Task: In the Contact  MartinezElla@coach.com, Create email and send with subject: 'Elevate Your Success: Introducing a Transformative Opportunity', and with mail content 'Good Day!_x000D_
We're excited to introduce you to an innovative solution that will revolutionize your industry. Get ready to redefine success and reach new heights!_x000D_
Best Regard', attach the document: Business_plan.docx and insert image: visitingcard.jpg. Below Best Regards, write Pinterest and insert the URL: 'in.pinterest.com'. Mark checkbox to create task to follow up : In 1 month. Logged in from softage.10@softage.net
Action: Mouse moved to (67, 56)
Screenshot: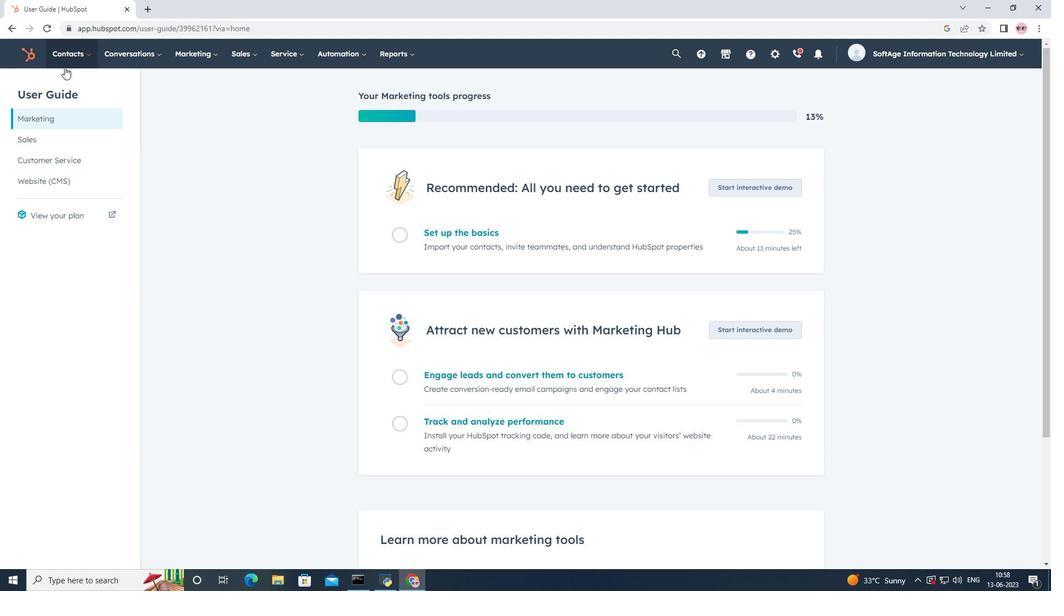 
Action: Mouse pressed left at (67, 56)
Screenshot: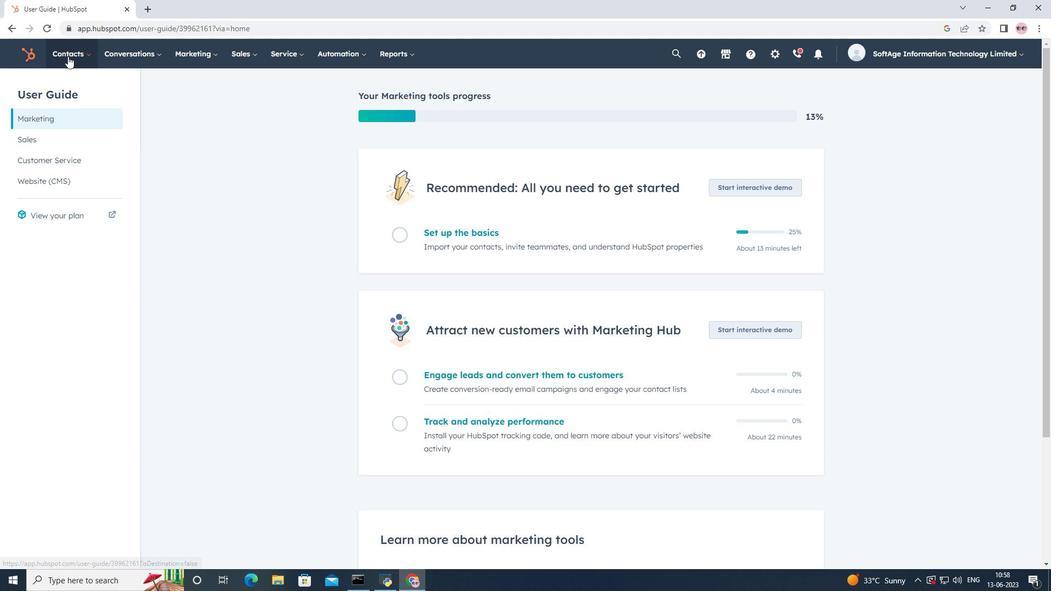 
Action: Mouse moved to (81, 90)
Screenshot: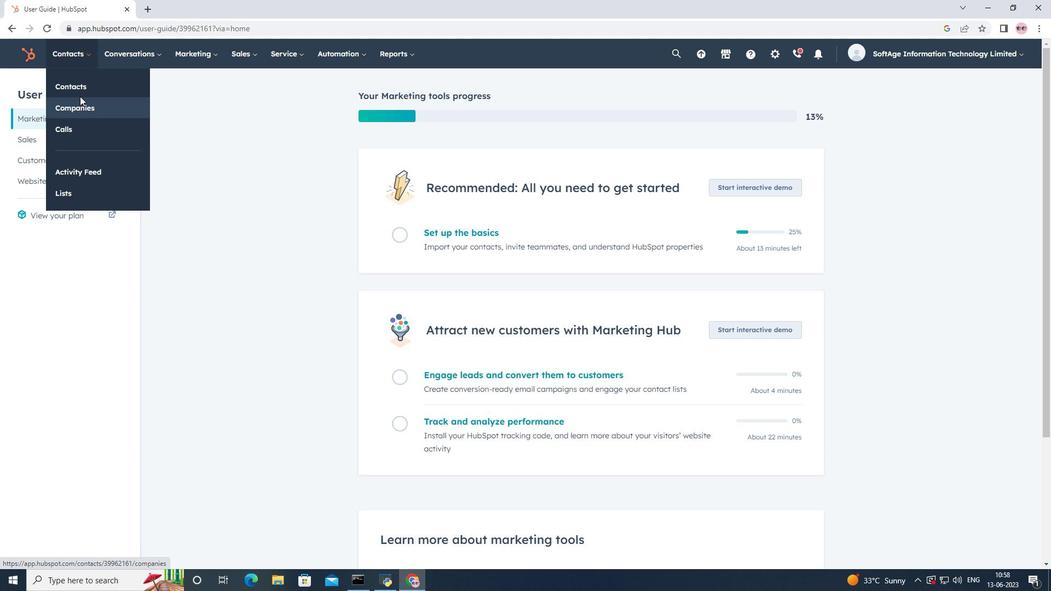 
Action: Mouse pressed left at (81, 90)
Screenshot: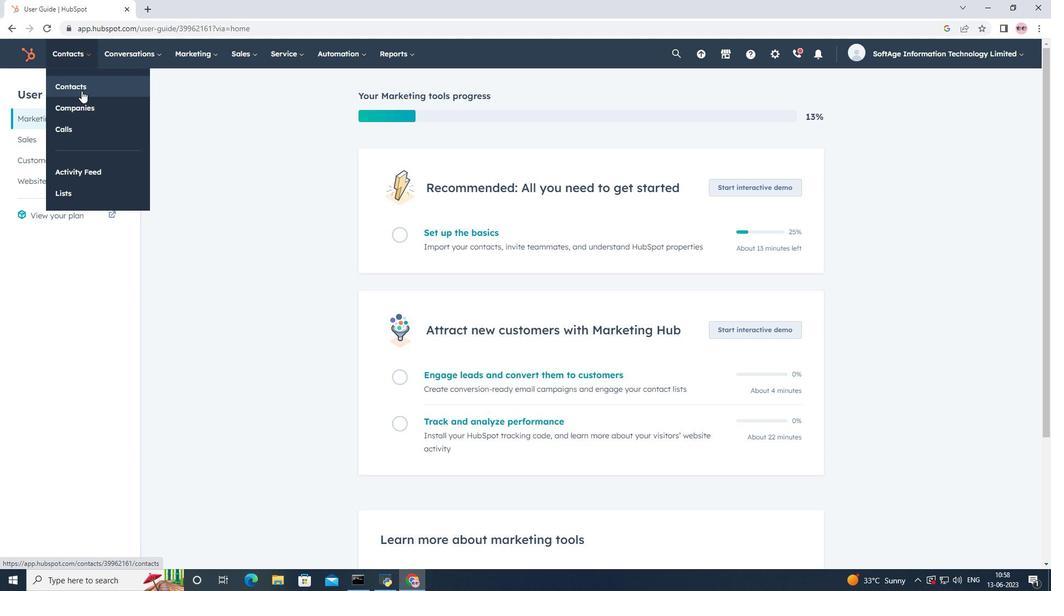 
Action: Mouse moved to (99, 182)
Screenshot: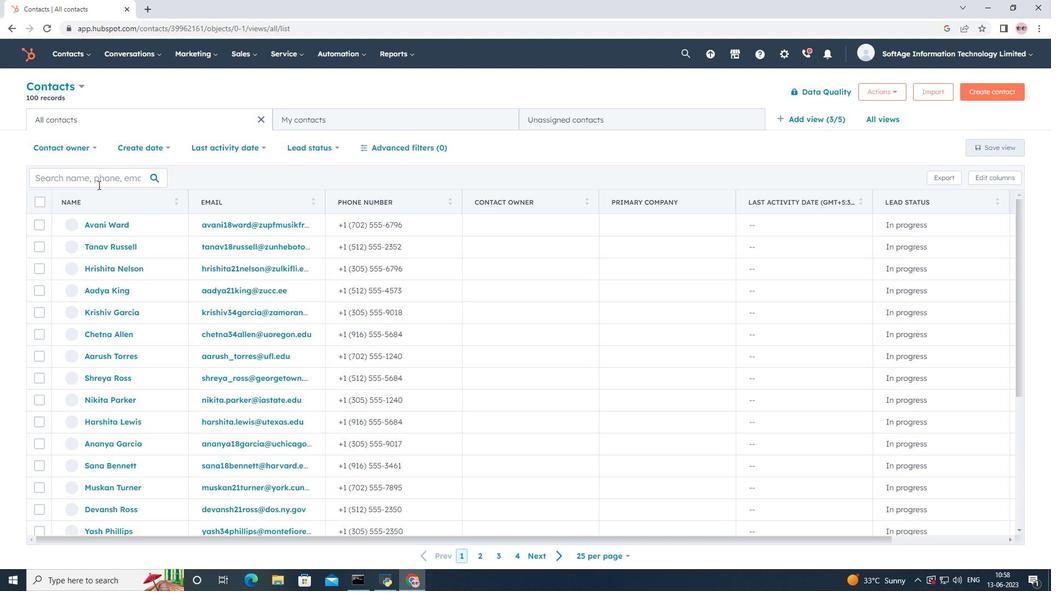 
Action: Mouse pressed left at (99, 182)
Screenshot: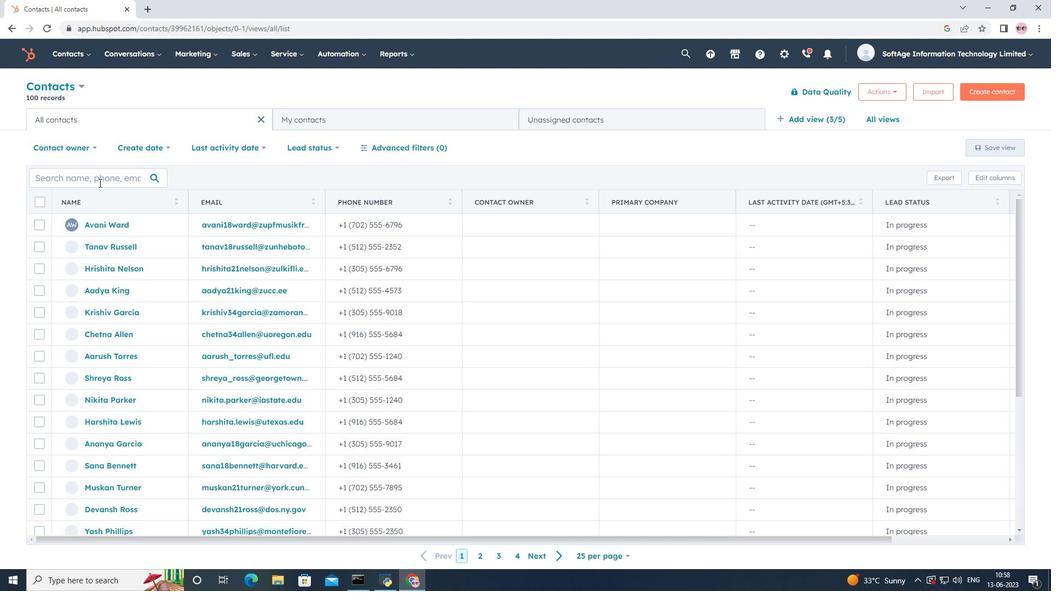 
Action: Key pressed <Key.shift>Martinez<Key.shift>Ella<Key.shift>@coach.com
Screenshot: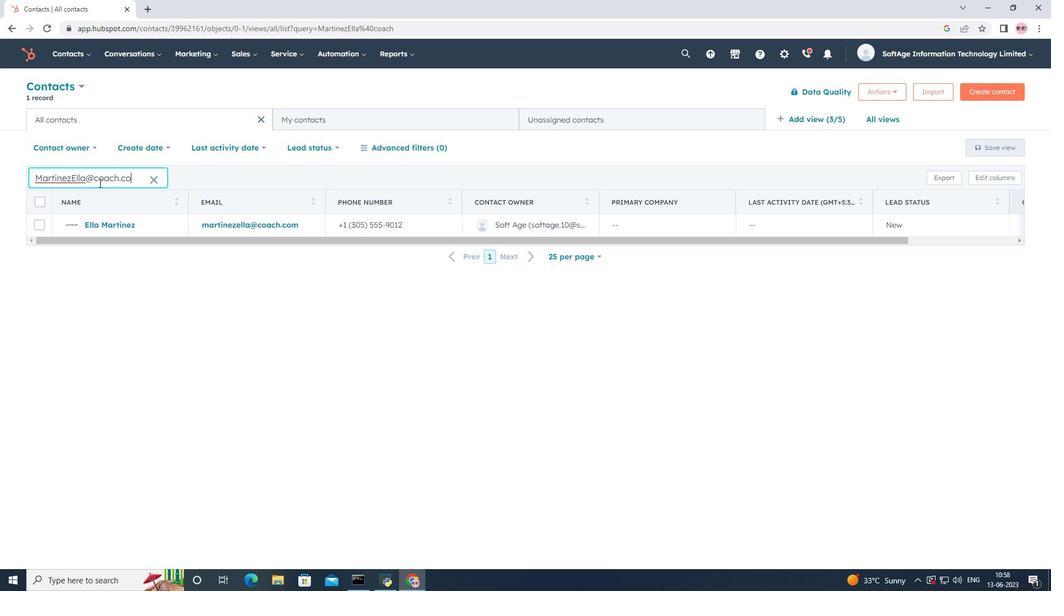 
Action: Mouse moved to (115, 223)
Screenshot: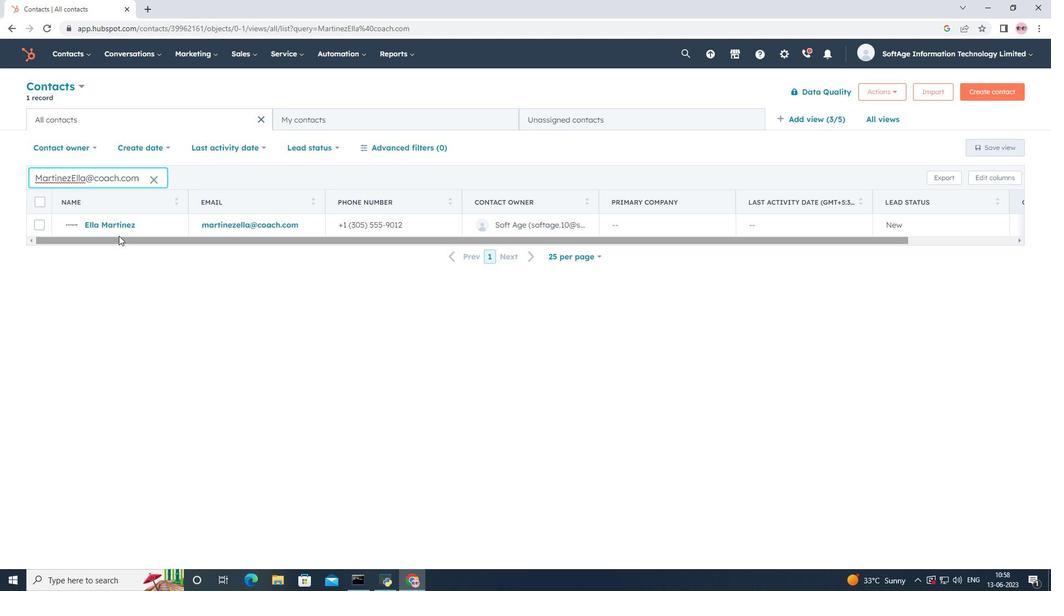 
Action: Mouse pressed left at (115, 223)
Screenshot: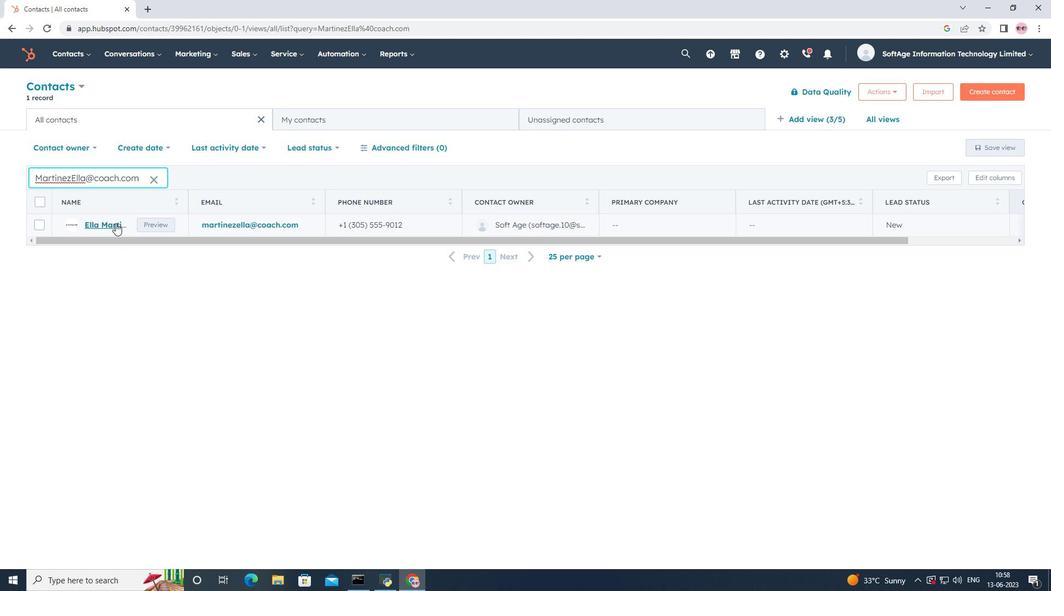 
Action: Mouse moved to (71, 173)
Screenshot: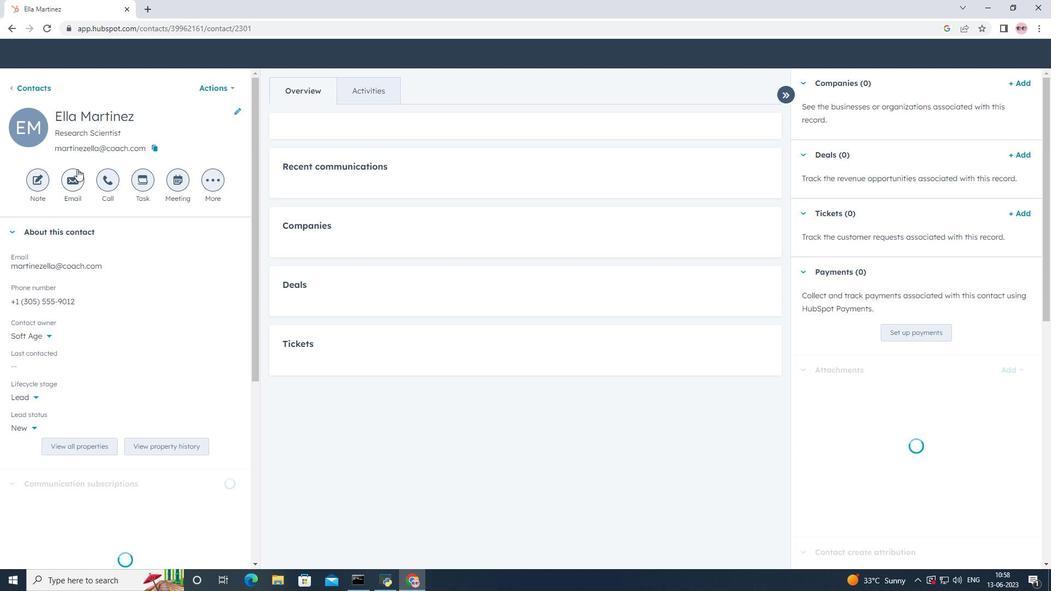 
Action: Mouse pressed left at (71, 173)
Screenshot: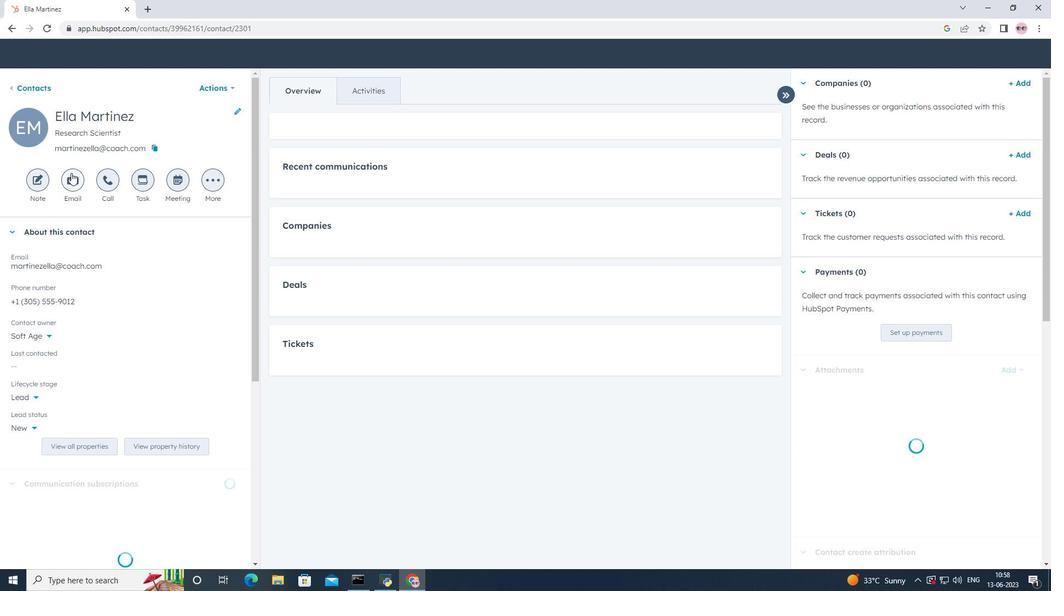 
Action: Mouse moved to (672, 371)
Screenshot: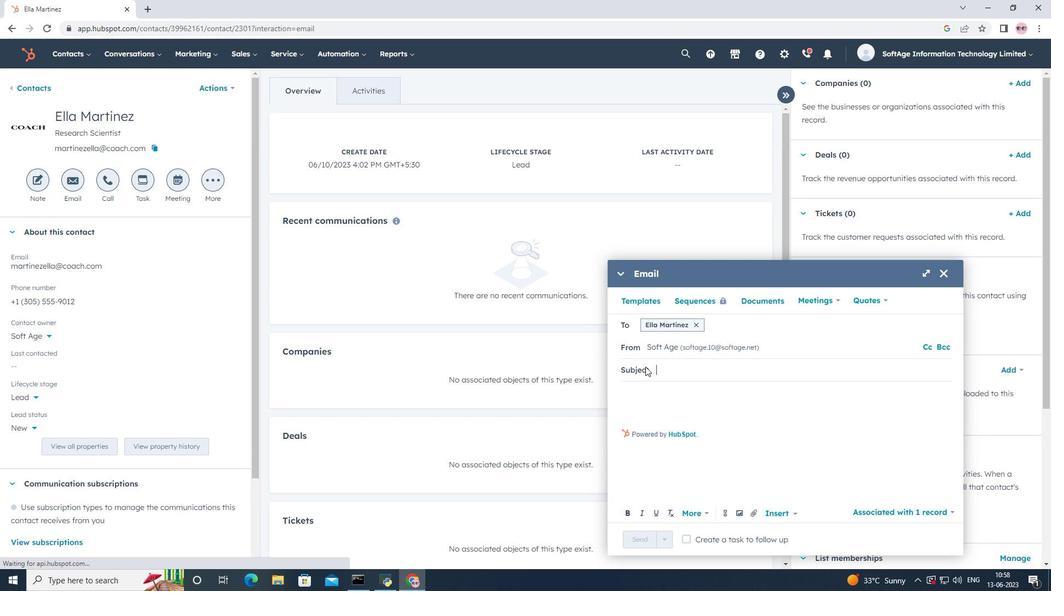 
Action: Mouse pressed left at (672, 371)
Screenshot: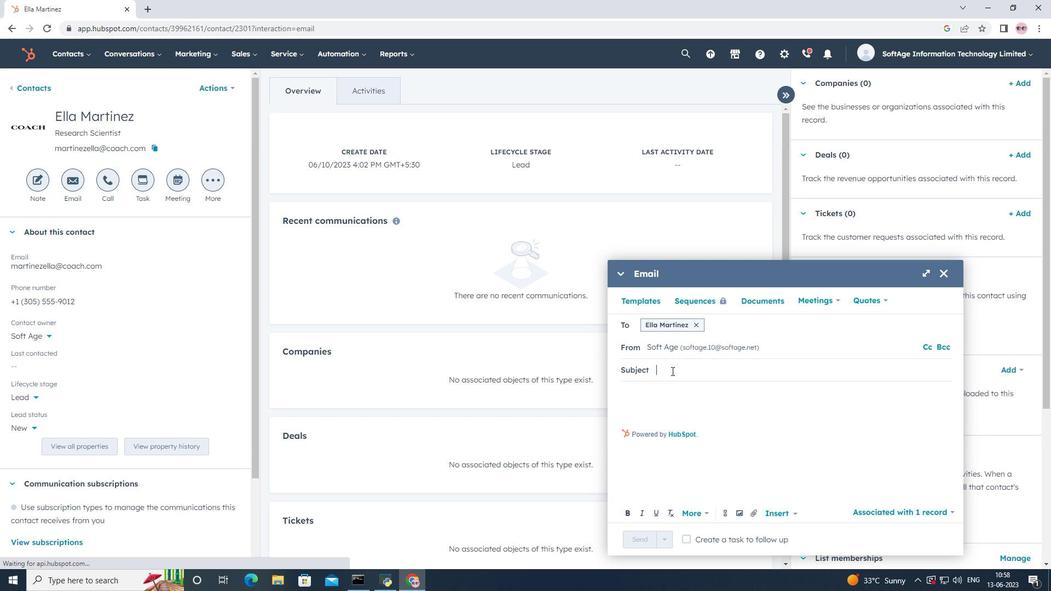 
Action: Key pressed <Key.shift><Key.shift><Key.shift><Key.shift><Key.shift><Key.shift><Key.shift><Key.shift><Key.shift><Key.shift><Key.shift><Key.shift>Elevate<Key.space><Key.shift>Your<Key.space><Key.shift>Success<Key.shift>:<Key.space><Key.shift><Key.shift><Key.shift><Key.shift><Key.shift><Key.shift><Key.shift><Key.shift>Introducing<Key.space>a<Key.space><Key.shift>Transformative<Key.space><Key.shift>Opportunity<Key.enter>
Screenshot: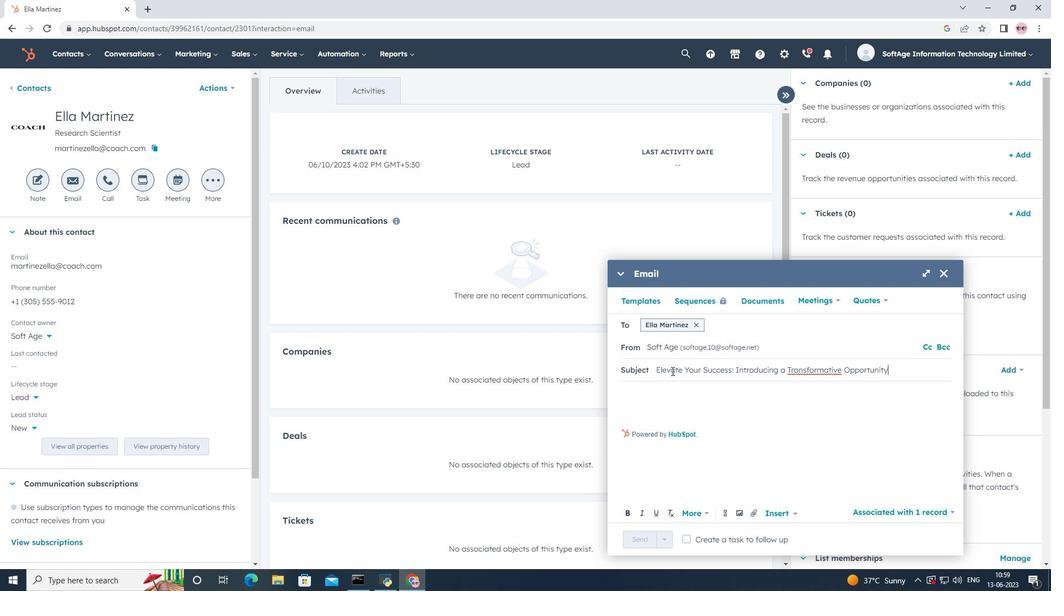 
Action: Mouse moved to (653, 389)
Screenshot: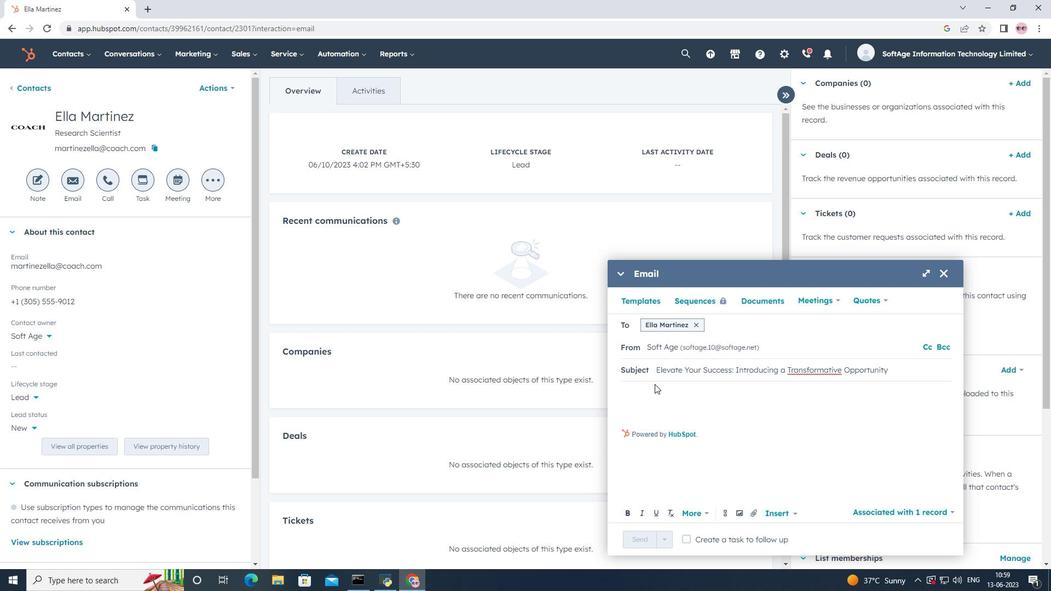 
Action: Mouse pressed left at (653, 389)
Screenshot: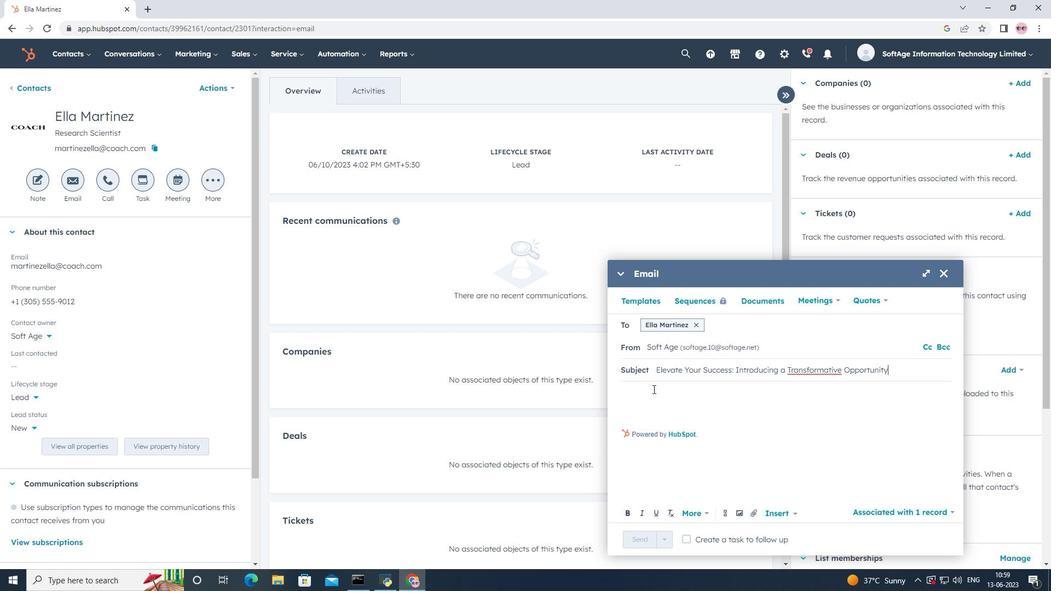 
Action: Key pressed <Key.shift><Key.shift><Key.shift><Key.shift><Key.shift><Key.shift><Key.shift>Good<Key.space><Key.shift><Key.shift><Key.shift><Key.shift><Key.shift><Key.shift><Key.shift>Day<Key.shift><Key.shift><Key.shift><Key.shift><Key.shift><Key.shift><Key.shift><Key.shift><Key.shift><Key.shift><Key.shift><Key.shift><Key.shift><Key.shift><Key.shift><Key.shift>!<Key.enter><Key.shift><Key.shift>We're<Key.space>excited<Key.space>to<Key.space>introduce<Key.space>you<Key.space>to<Key.space>an<Key.space>innovative<Key.space>solution<Key.space>that<Key.space>will<Key.space>revolutionize<Key.space>your<Key.space>industry.<Key.space><Key.shift>Get<Key.space>ready<Key.space>to<Key.space>redefine<Key.space>success<Key.space>and<Key.space>reach<Key.space>new<Key.space>heights<Key.shift>!
Screenshot: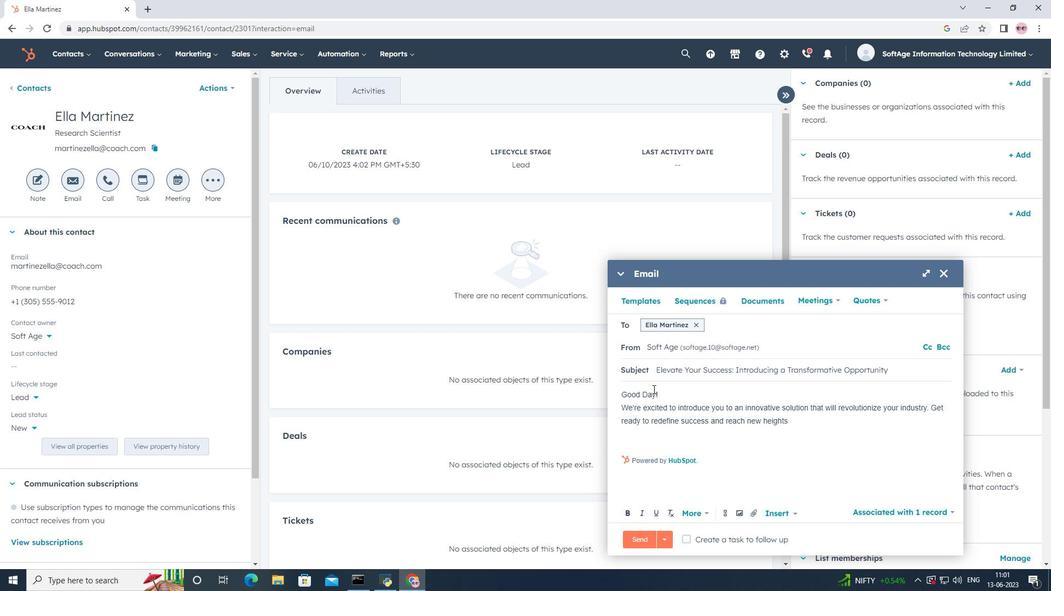 
Action: Mouse scrolled (653, 388) with delta (0, 0)
Screenshot: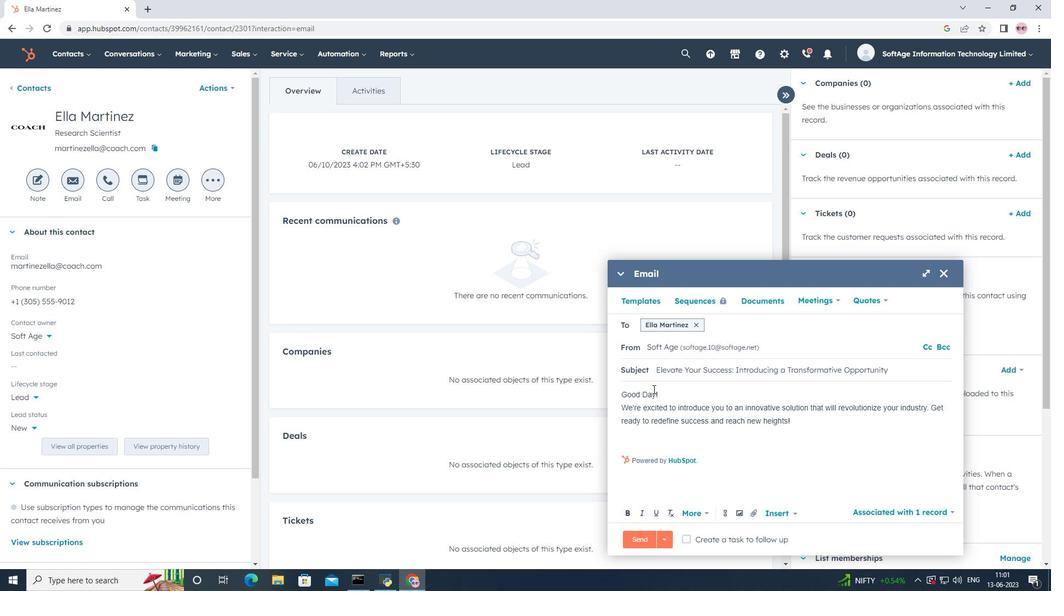 
Action: Mouse scrolled (653, 388) with delta (0, 0)
Screenshot: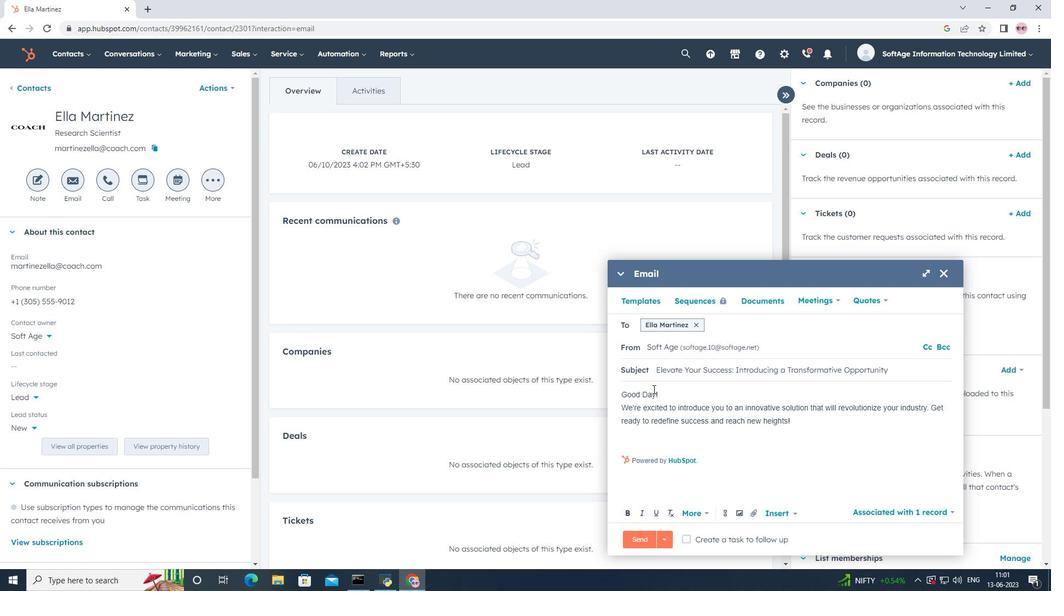
Action: Mouse scrolled (653, 388) with delta (0, 0)
Screenshot: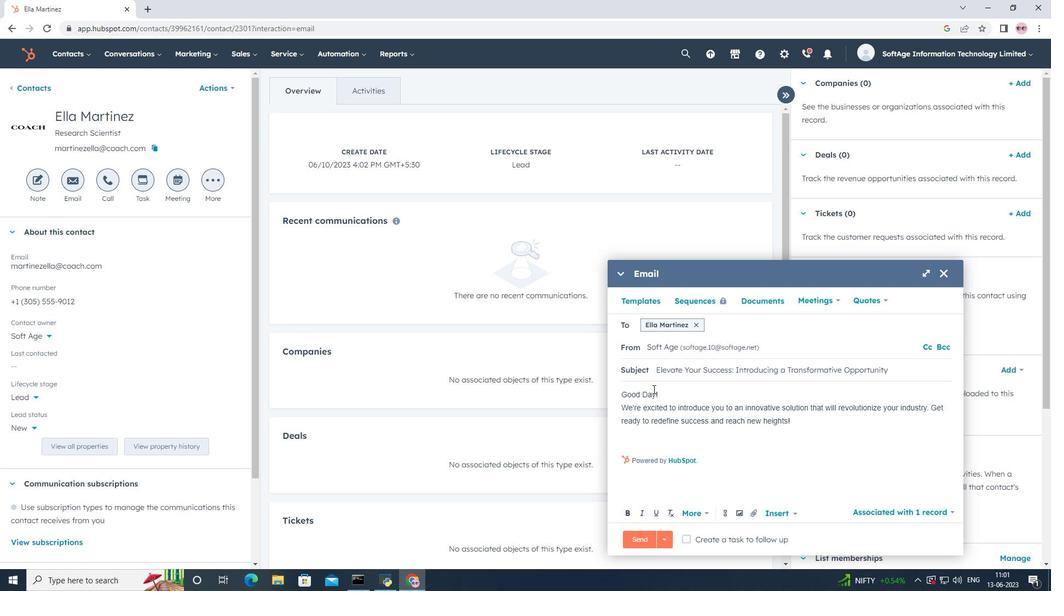 
Action: Mouse moved to (662, 412)
Screenshot: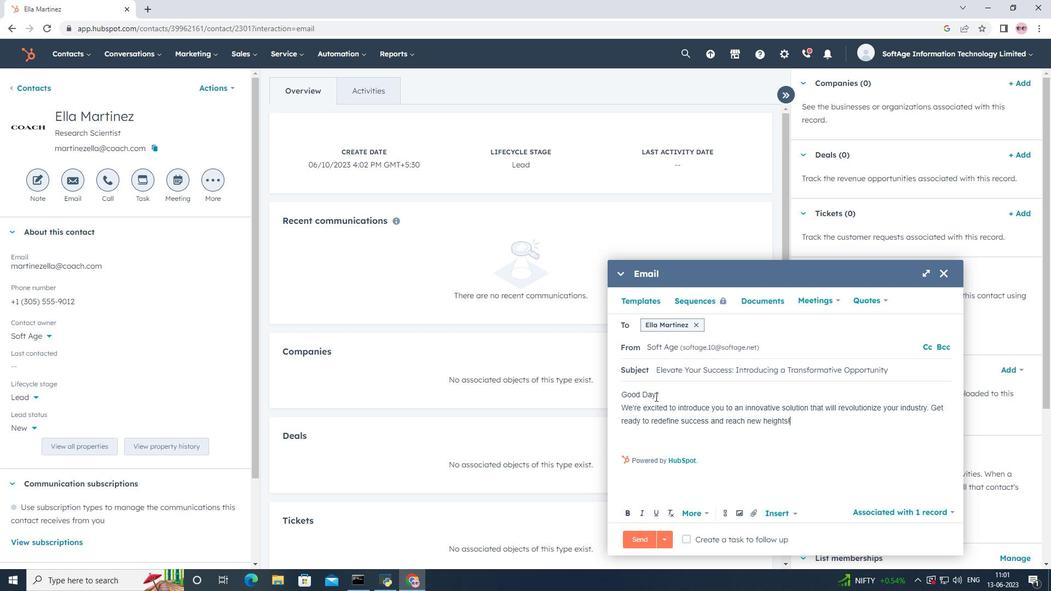 
Action: Key pressed <Key.enter><Key.shift><Key.shift><Key.shift><Key.shift><Key.shift><Key.shift><Key.shift><Key.shift><Key.shift><Key.shift><Key.shift><Key.shift><Key.shift><Key.shift><Key.shift><Key.shift><Key.shift><Key.shift><Key.shift><Key.shift><Key.shift><Key.shift><Key.shift><Key.shift><Key.shift><Key.shift><Key.shift><Key.shift><Key.shift><Key.shift><Key.shift><Key.shift><Key.shift><Key.shift><Key.shift><Key.shift><Key.shift><Key.shift><Key.shift><Key.shift><Key.shift><Key.shift>Beat<Key.space><Key.shift><Key.shift><Key.shift><Key.shift><Key.shift><Key.shift><Key.shift><Key.shift><Key.shift><Key.shift><Key.shift><Key.shift><Key.shift><Key.shift><Key.shift><Key.shift>Regard
Screenshot: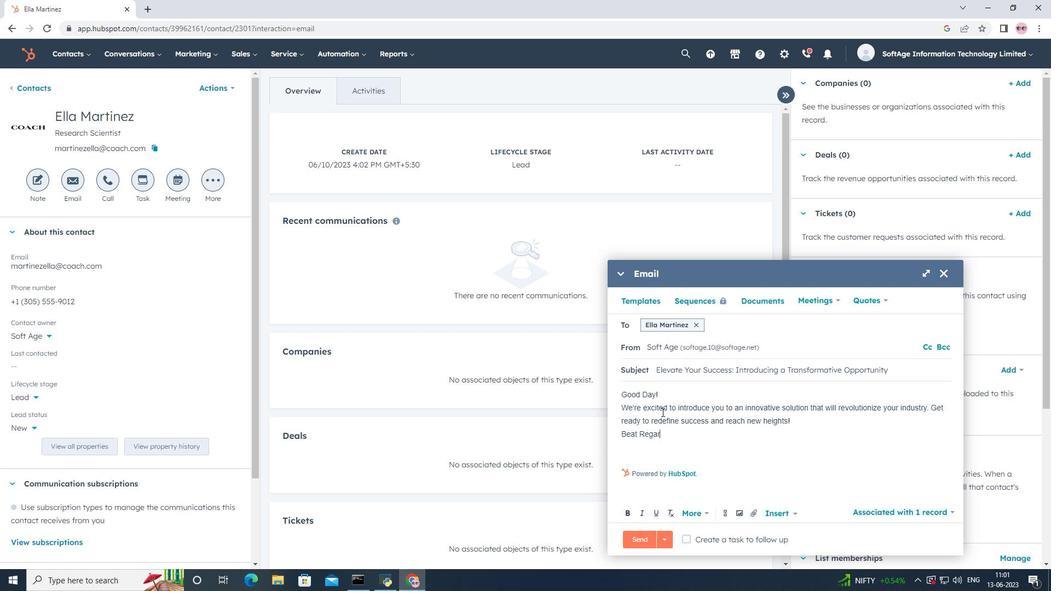 
Action: Mouse scrolled (662, 411) with delta (0, 0)
Screenshot: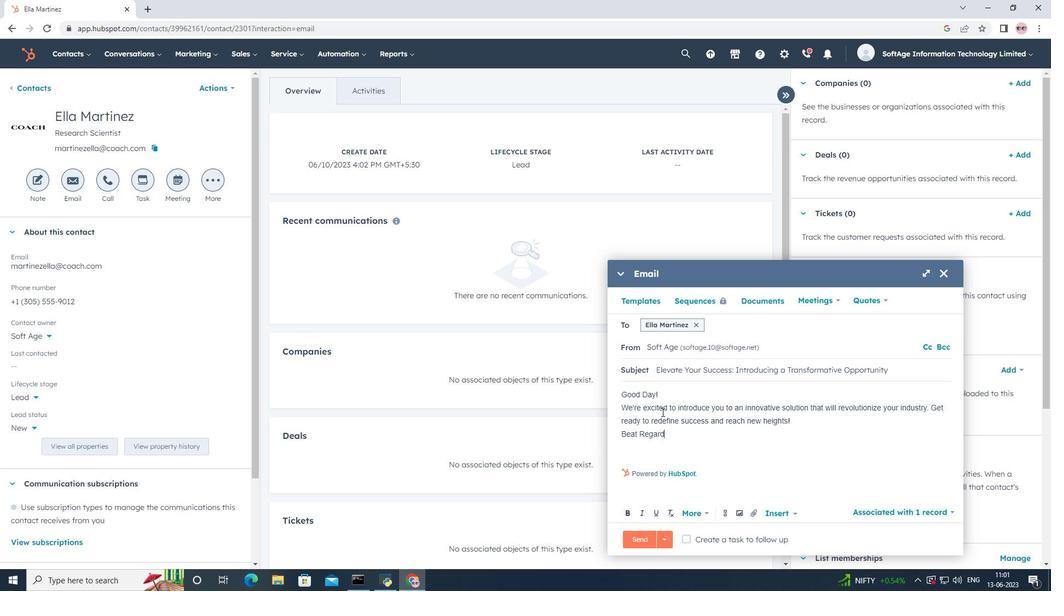 
Action: Mouse scrolled (662, 411) with delta (0, 0)
Screenshot: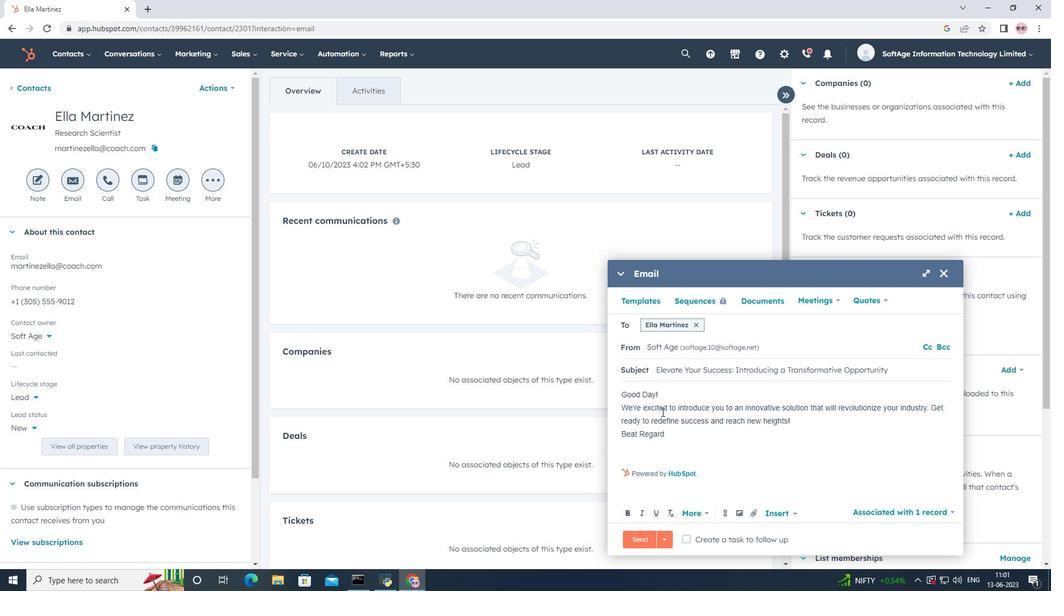 
Action: Mouse moved to (756, 510)
Screenshot: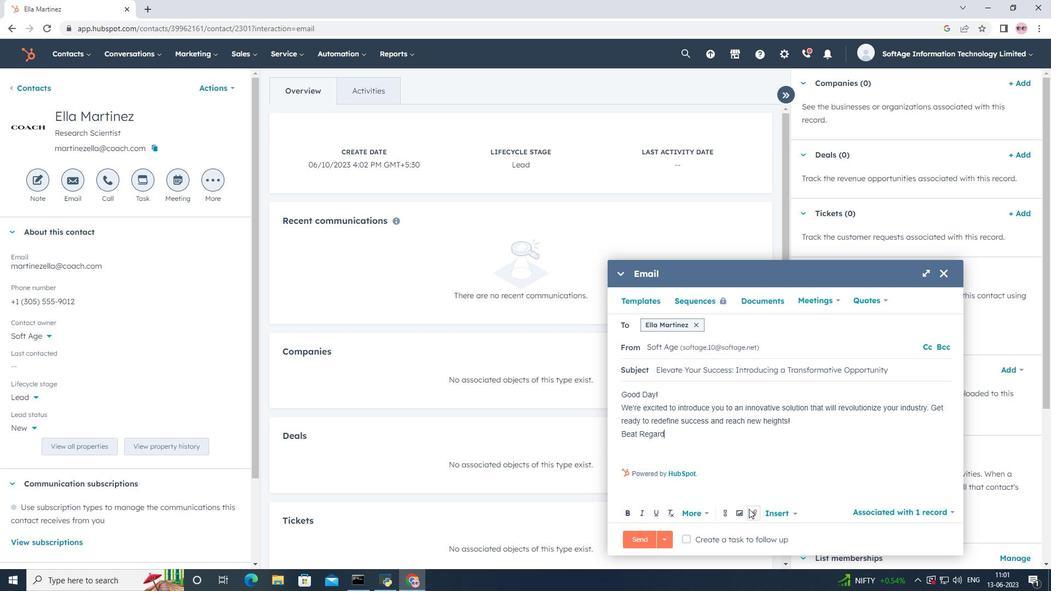 
Action: Mouse pressed left at (756, 510)
Screenshot: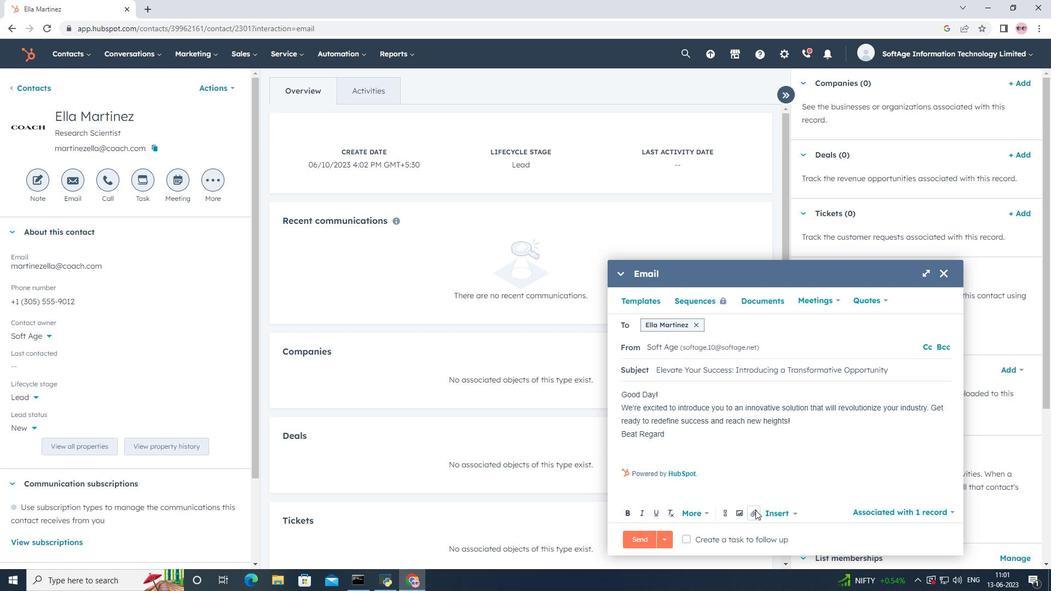 
Action: Mouse moved to (753, 474)
Screenshot: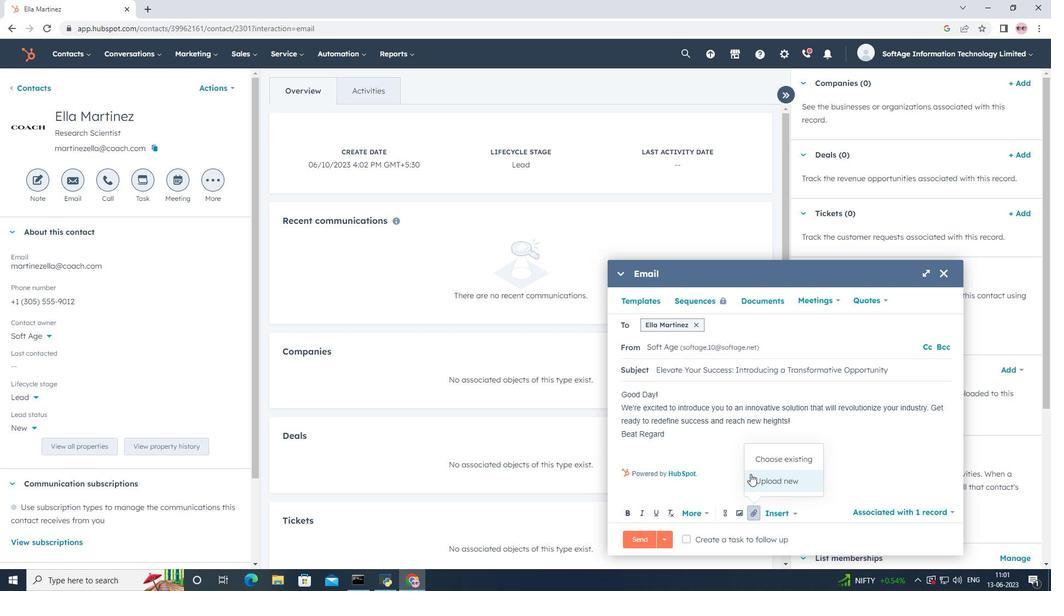 
Action: Mouse pressed left at (753, 474)
Screenshot: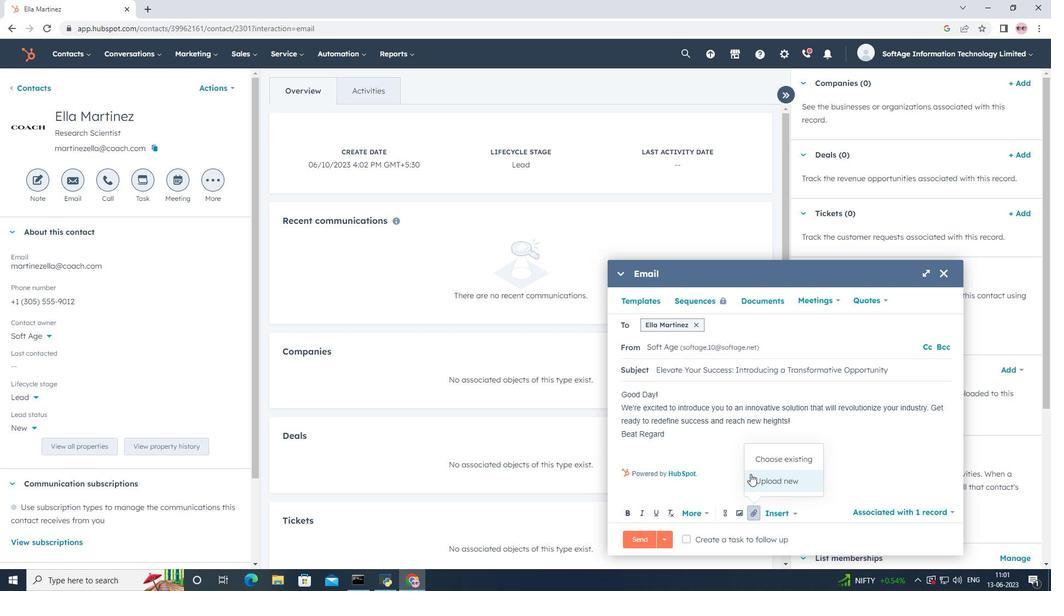 
Action: Mouse moved to (49, 136)
Screenshot: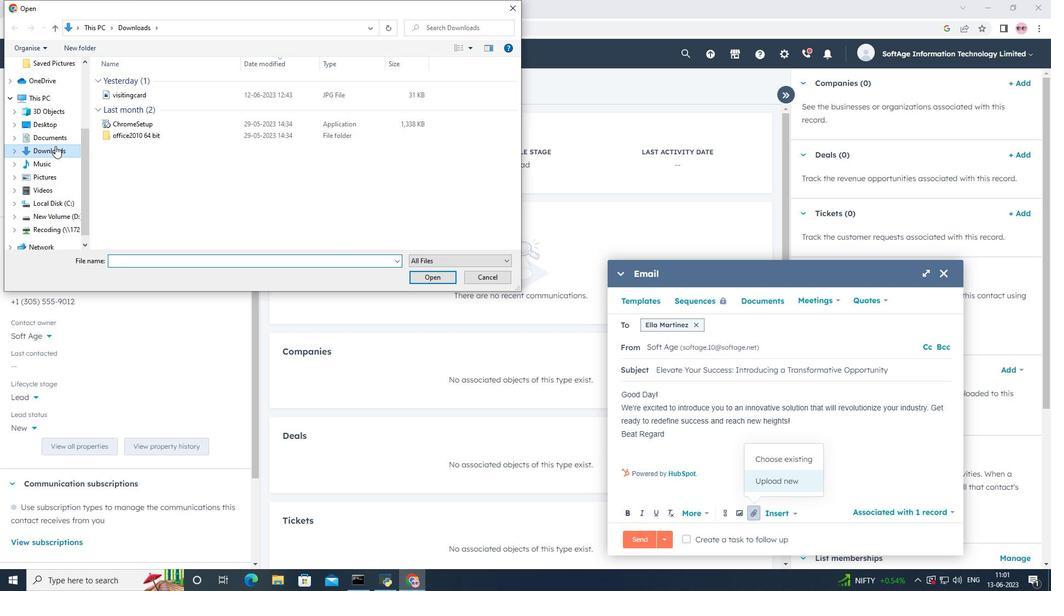 
Action: Mouse pressed left at (49, 136)
Screenshot: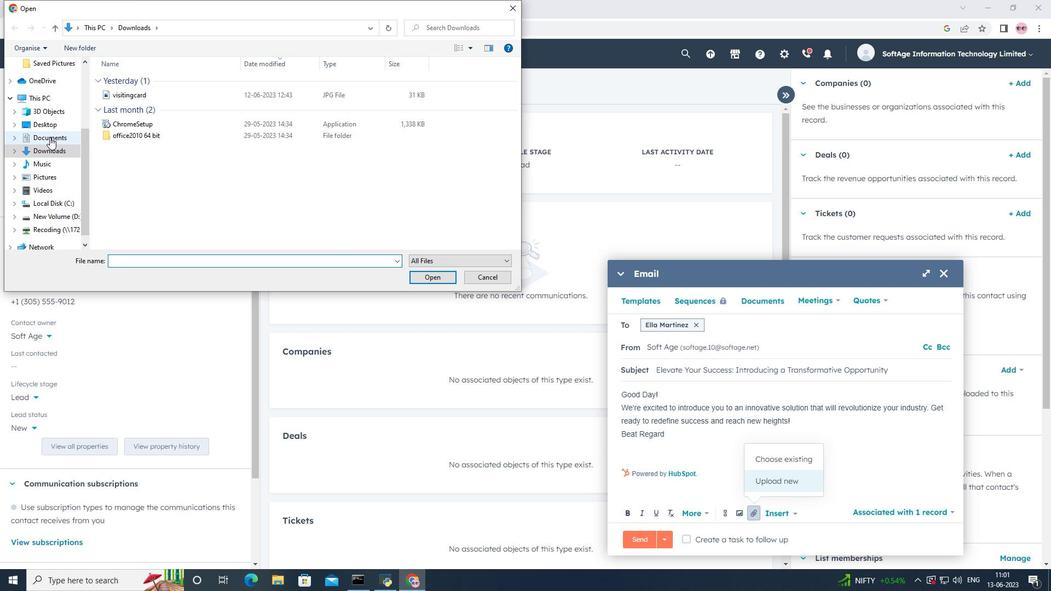 
Action: Mouse moved to (138, 92)
Screenshot: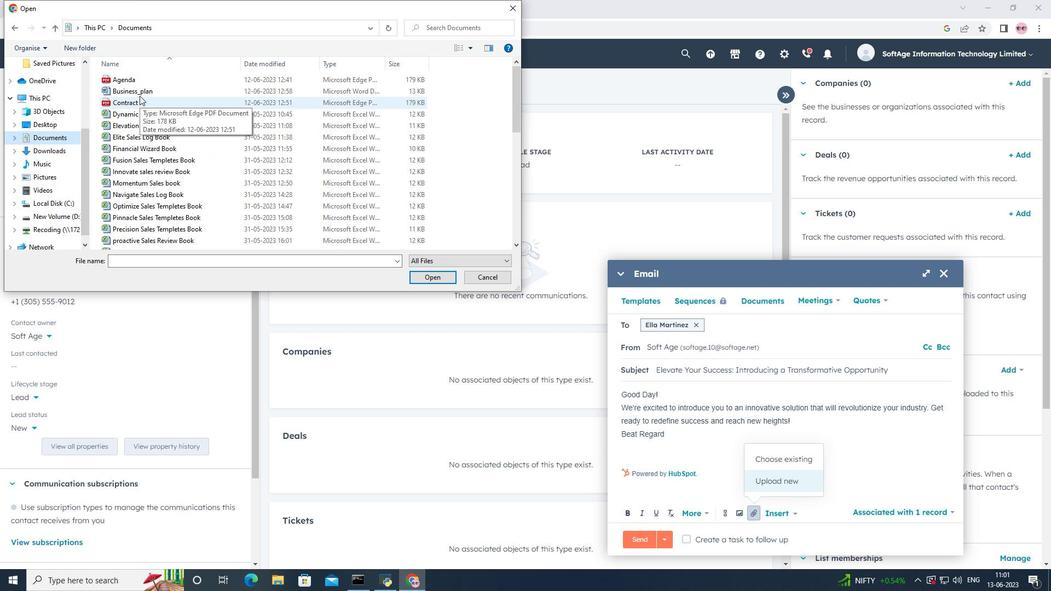 
Action: Mouse pressed left at (138, 92)
Screenshot: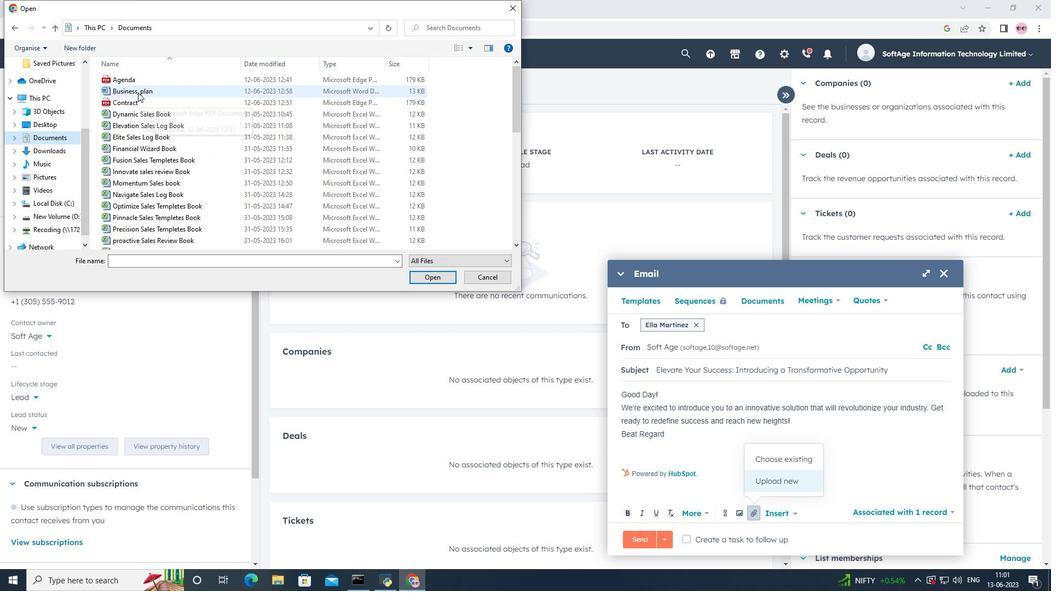 
Action: Mouse moved to (452, 273)
Screenshot: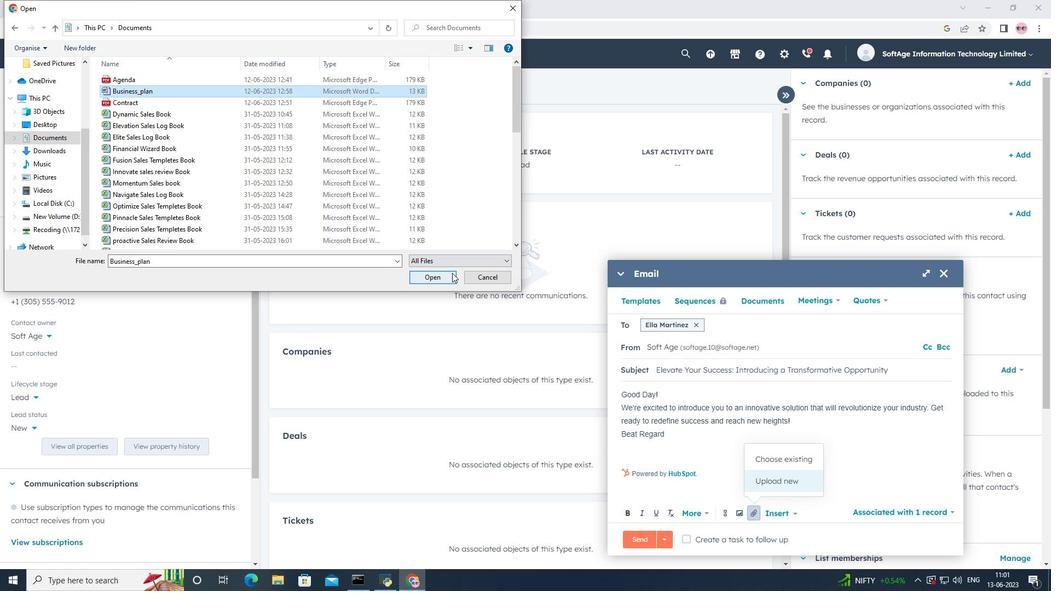 
Action: Mouse pressed left at (452, 273)
Screenshot: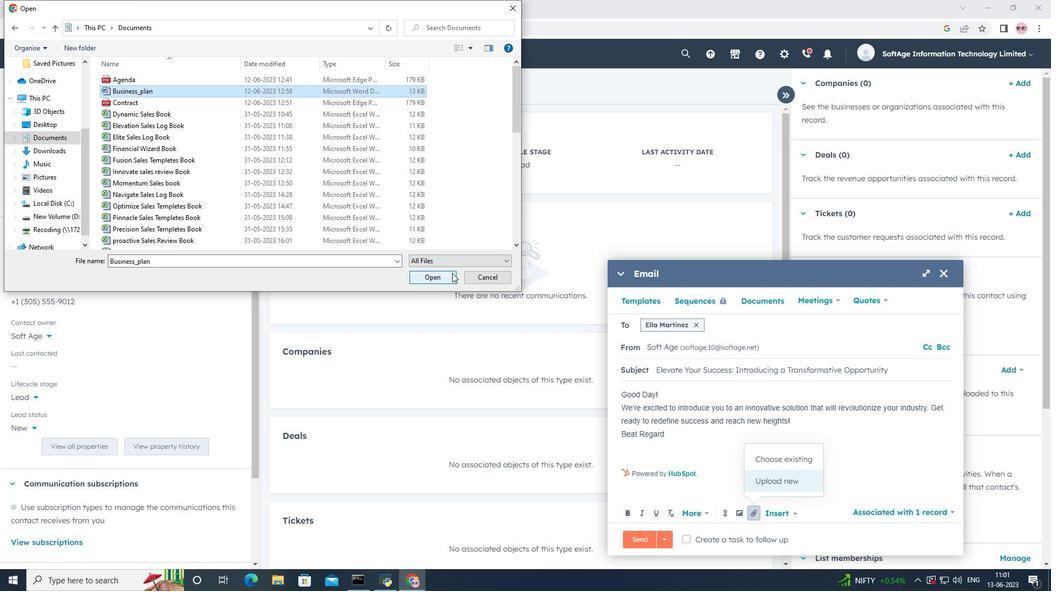 
Action: Mouse moved to (725, 492)
Screenshot: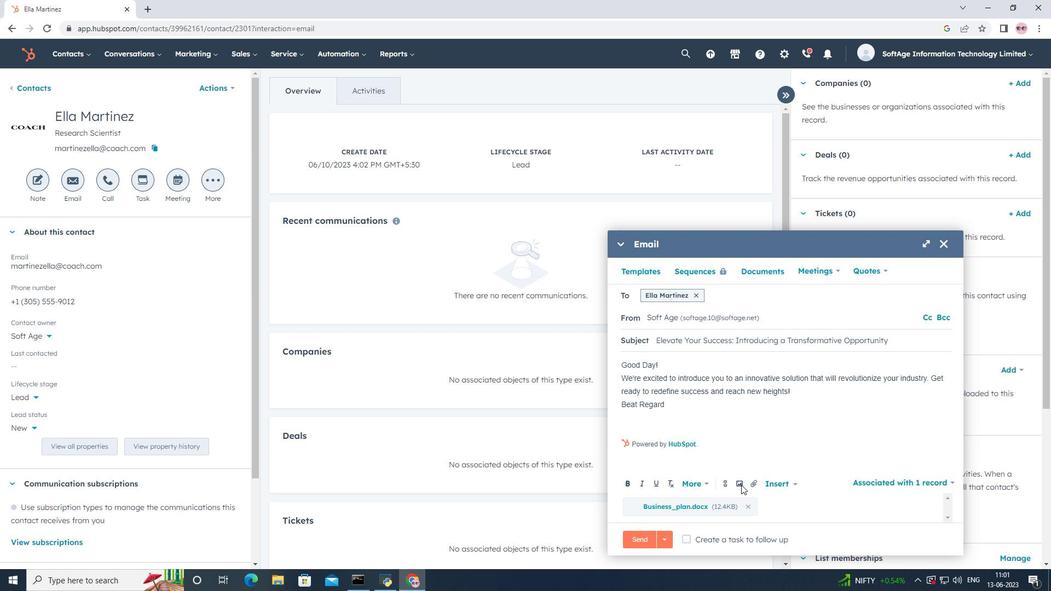 
Action: Mouse pressed left at (725, 492)
Screenshot: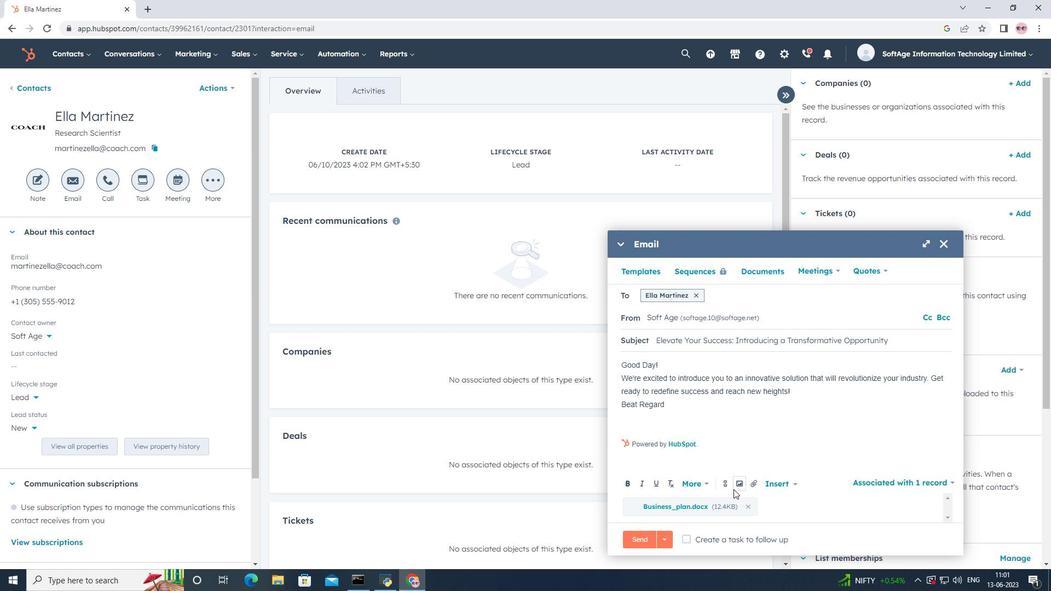 
Action: Mouse moved to (739, 490)
Screenshot: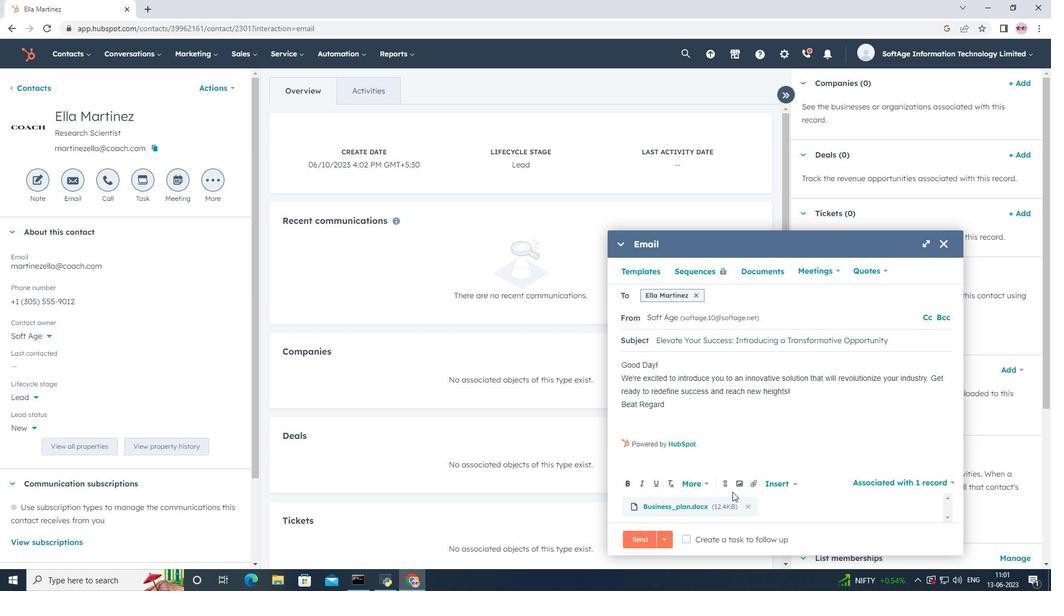 
Action: Mouse pressed left at (739, 490)
Screenshot: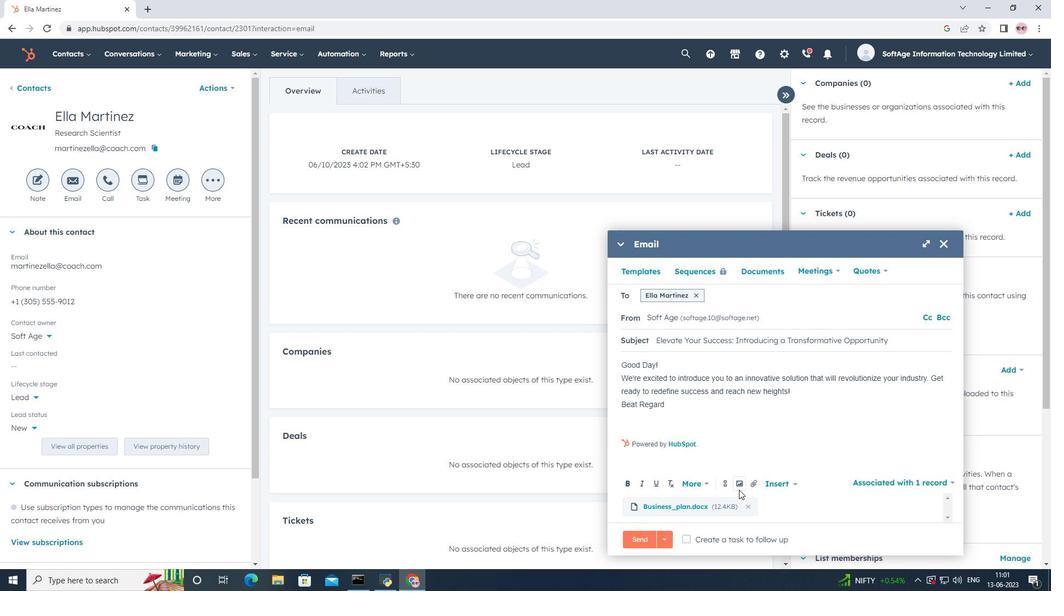 
Action: Mouse moved to (731, 451)
Screenshot: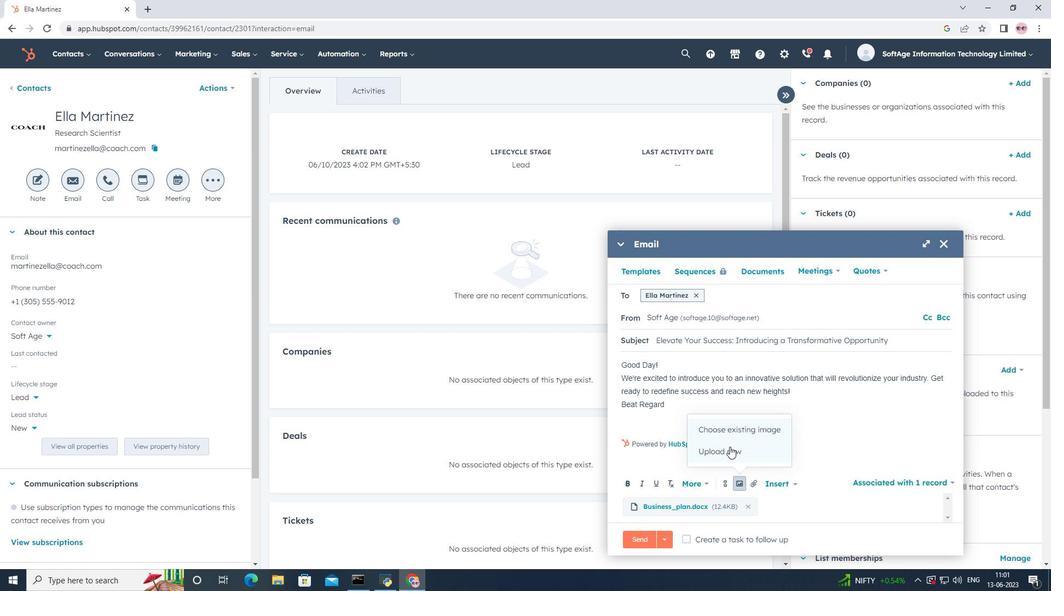 
Action: Mouse pressed left at (731, 451)
Screenshot: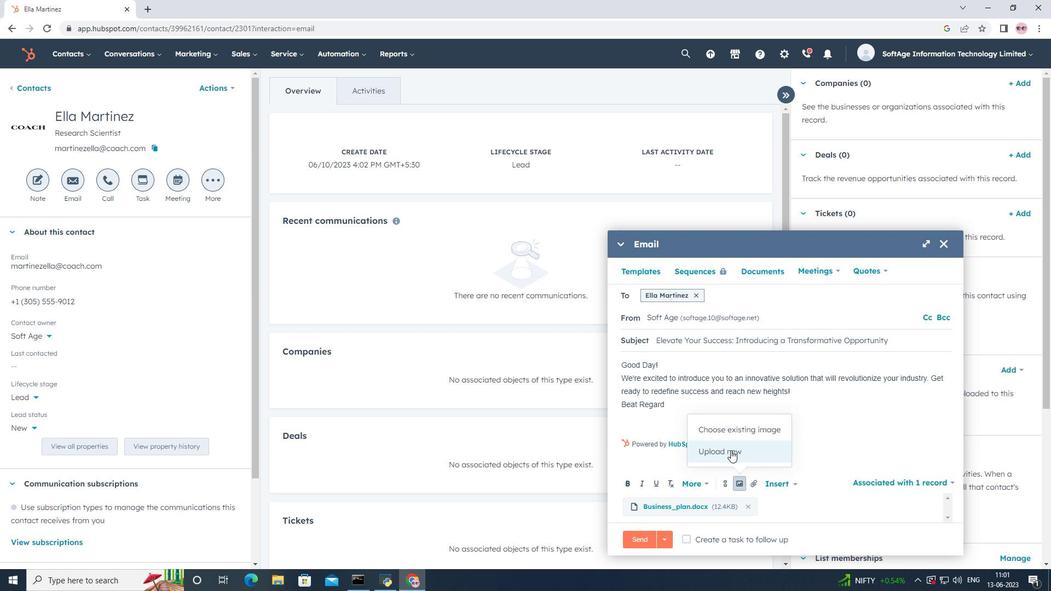 
Action: Mouse moved to (54, 151)
Screenshot: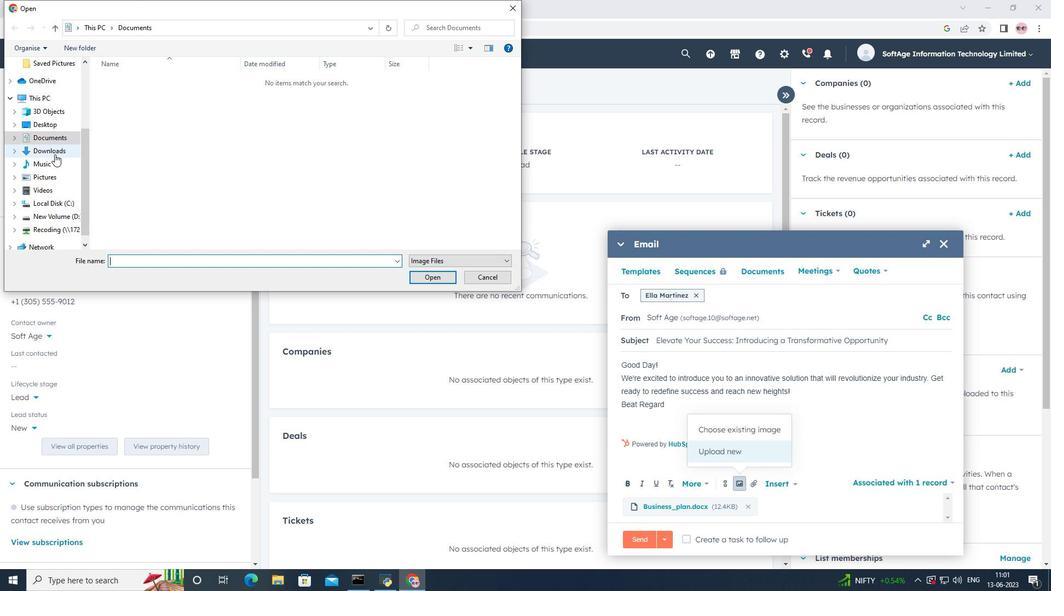 
Action: Mouse pressed left at (54, 151)
Screenshot: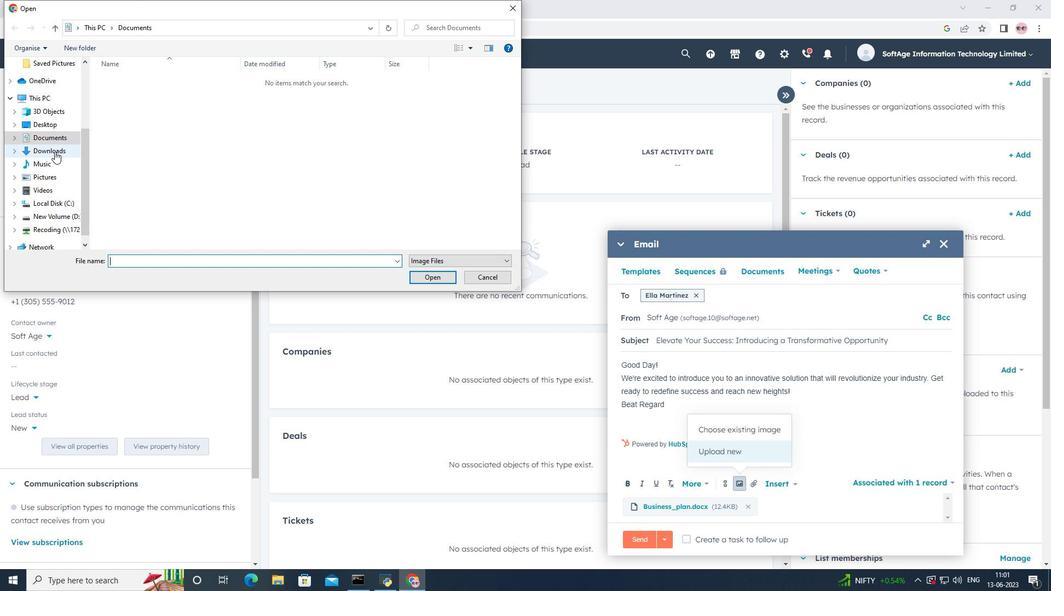 
Action: Mouse moved to (153, 93)
Screenshot: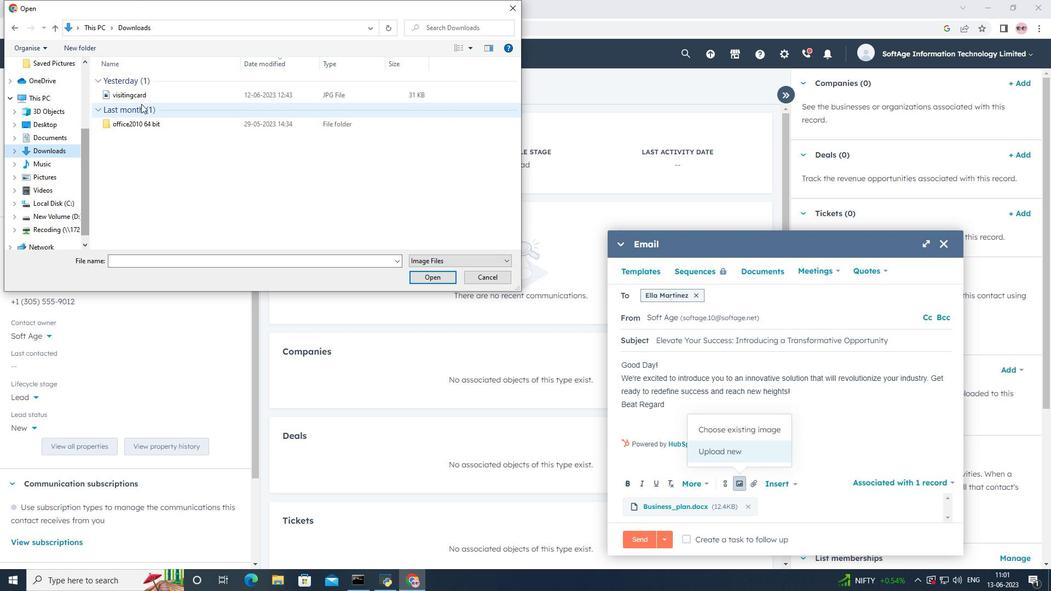 
Action: Mouse pressed left at (153, 93)
Screenshot: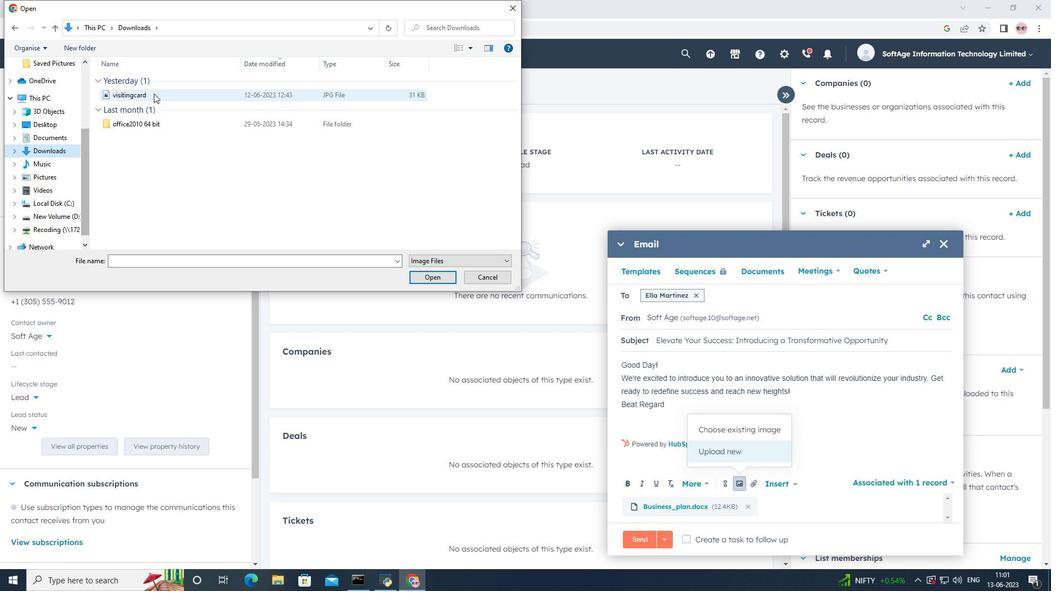 
Action: Mouse moved to (428, 277)
Screenshot: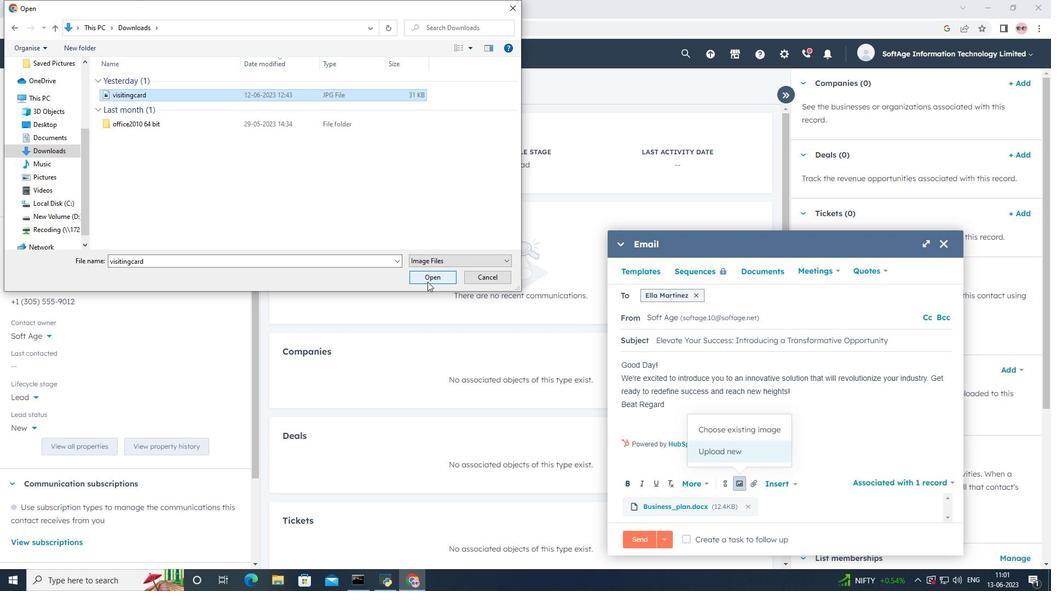 
Action: Mouse pressed left at (428, 277)
Screenshot: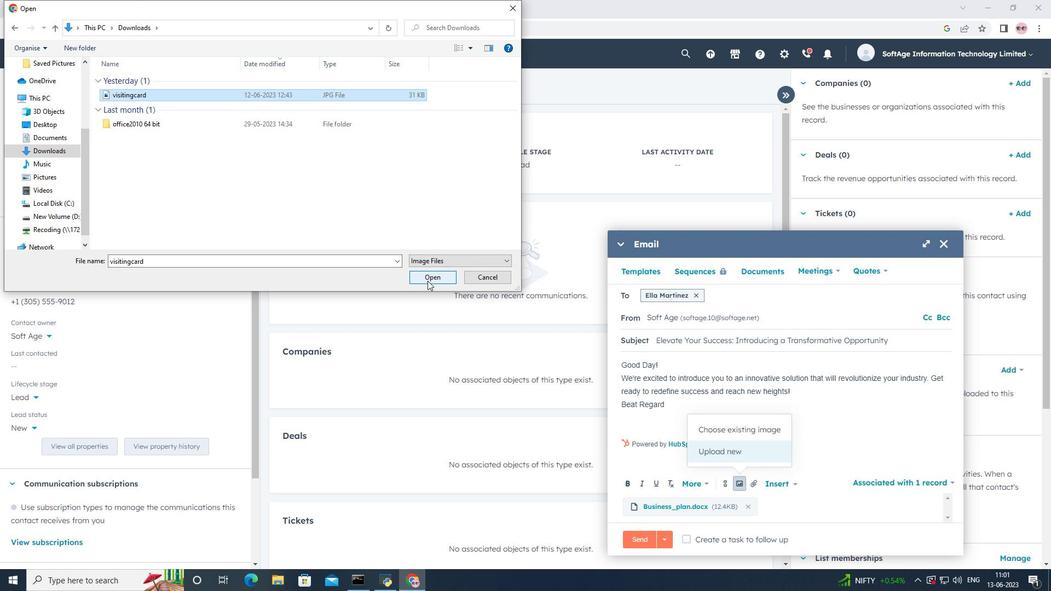 
Action: Mouse moved to (666, 307)
Screenshot: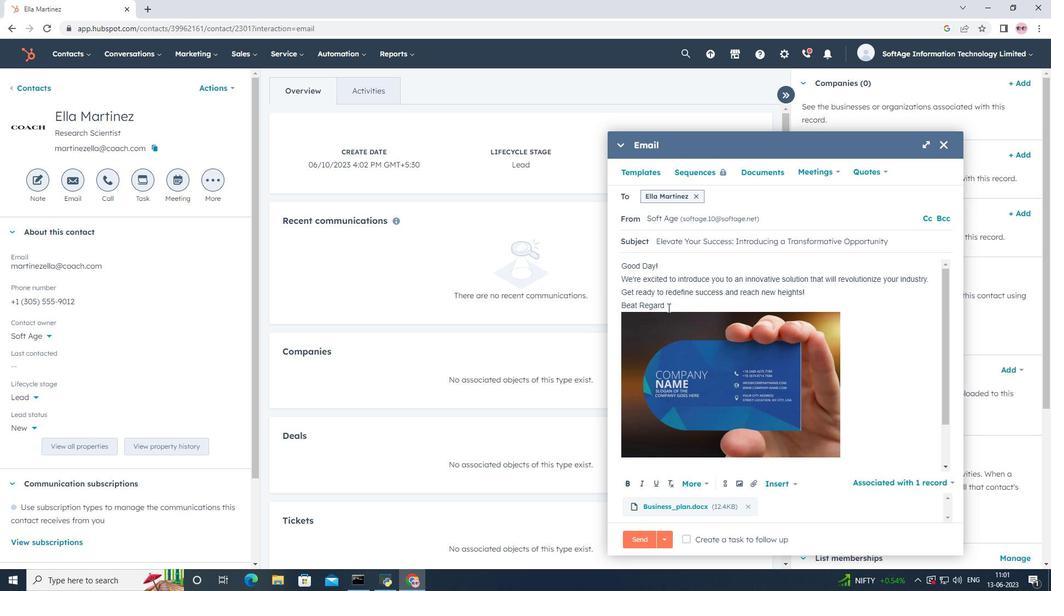 
Action: Mouse pressed left at (666, 307)
Screenshot: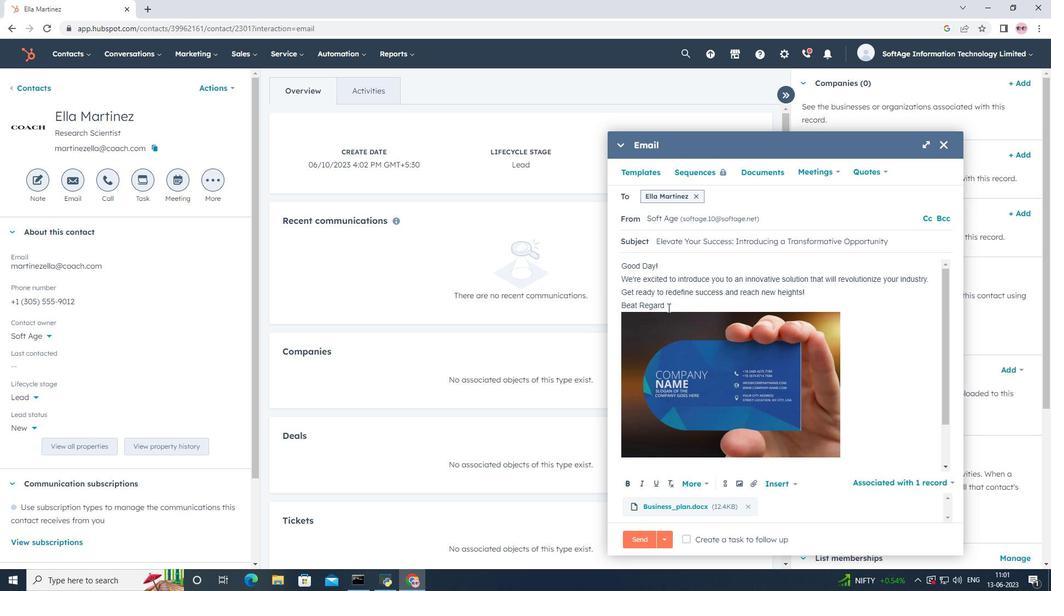 
Action: Key pressed <Key.enter><Key.shift><Key.shift><Key.shift><Key.shift><Key.shift><Key.shift><Key.shift><Key.shift><Key.shift><Key.shift><Key.shift><Key.shift><Key.shift><Key.shift><Key.shift><Key.shift><Key.shift><Key.shift><Key.shift><Key.shift><Key.shift><Key.shift><Key.shift><Key.shift><Key.shift>Pinterest<Key.space>
Screenshot: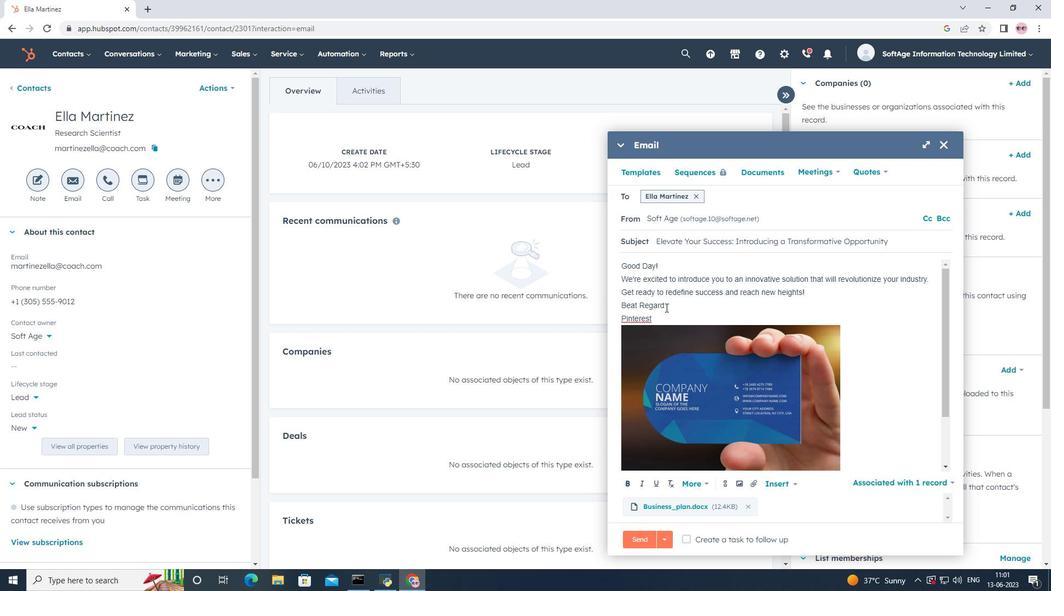 
Action: Mouse moved to (726, 485)
Screenshot: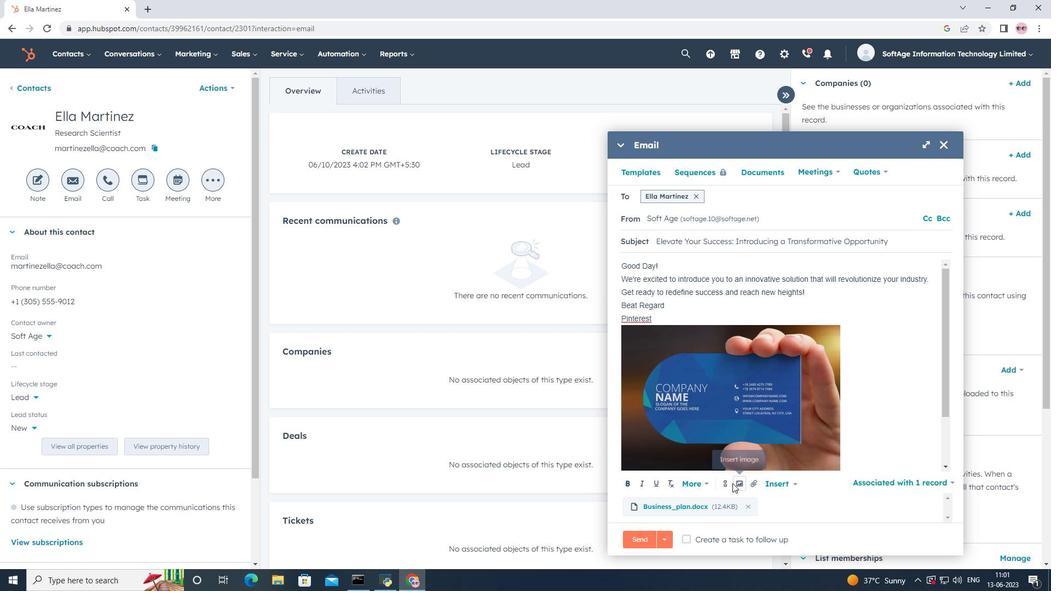 
Action: Mouse pressed left at (726, 485)
Screenshot: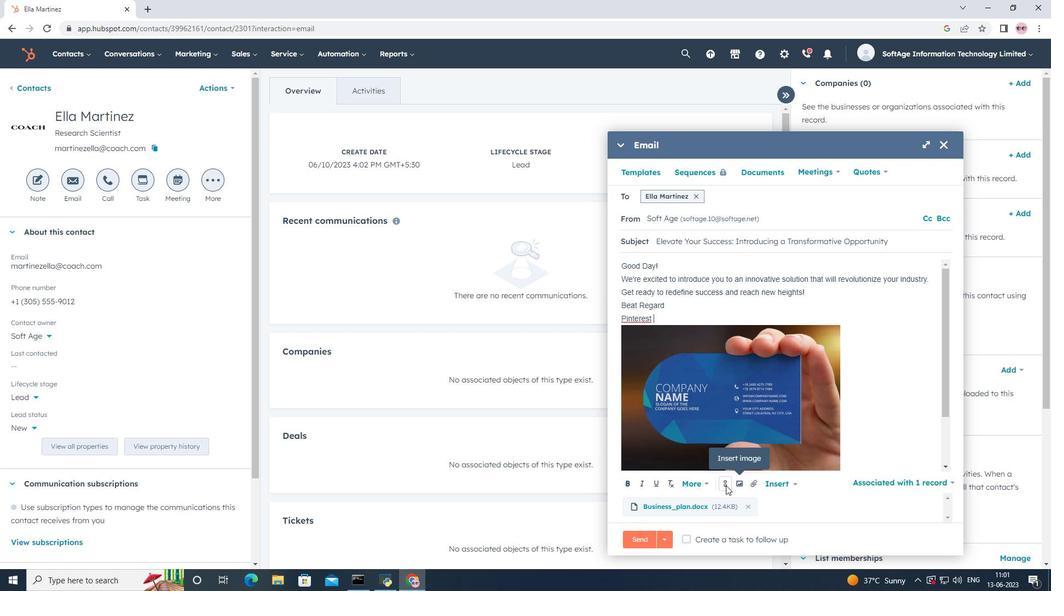 
Action: Mouse moved to (729, 474)
Screenshot: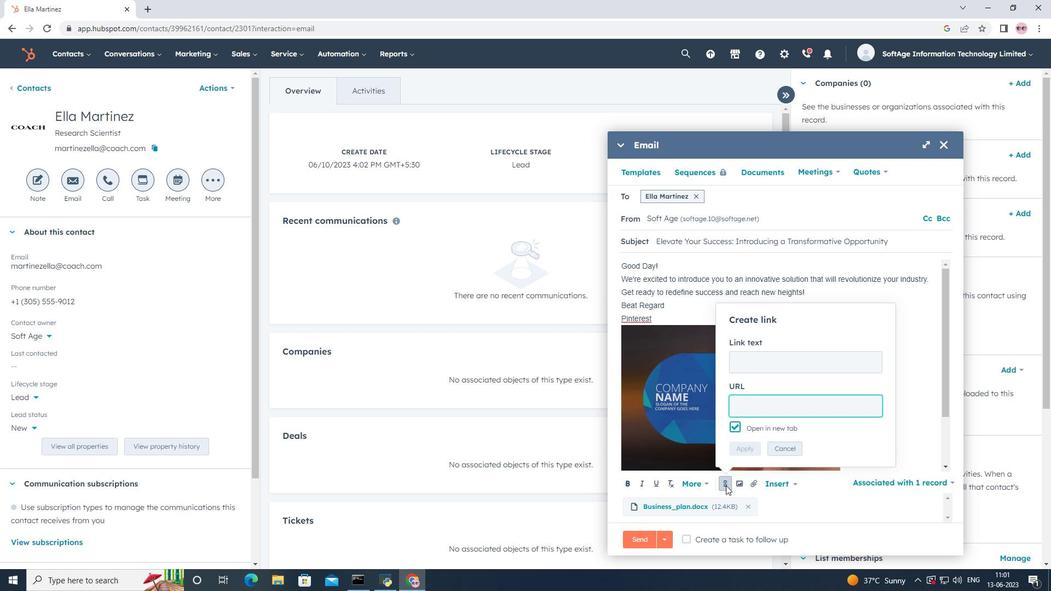 
Action: Key pressed in.pinterest.com
Screenshot: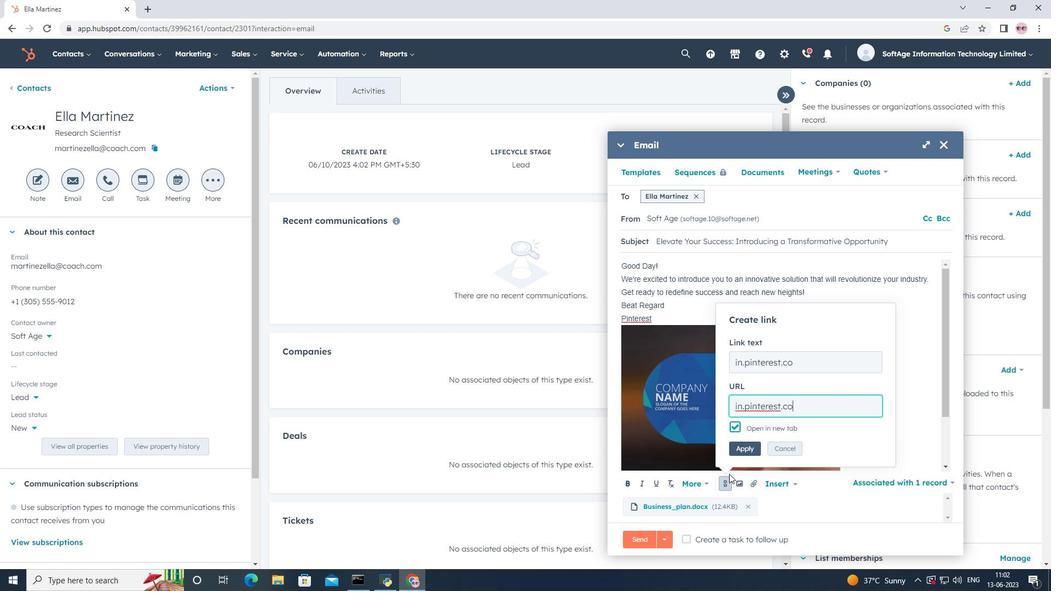 
Action: Mouse moved to (753, 450)
Screenshot: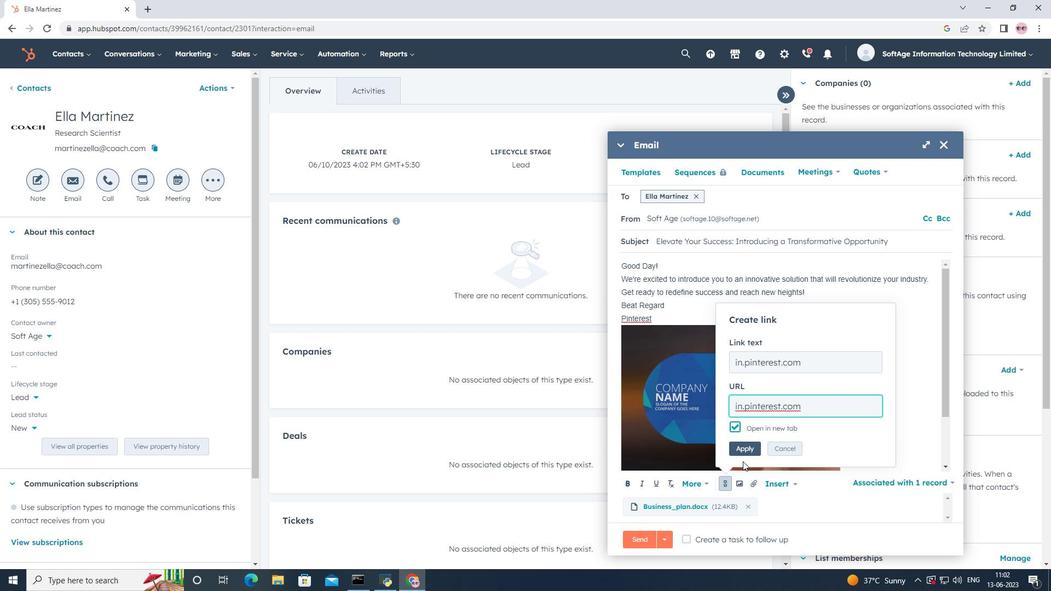 
Action: Mouse pressed left at (753, 450)
Screenshot: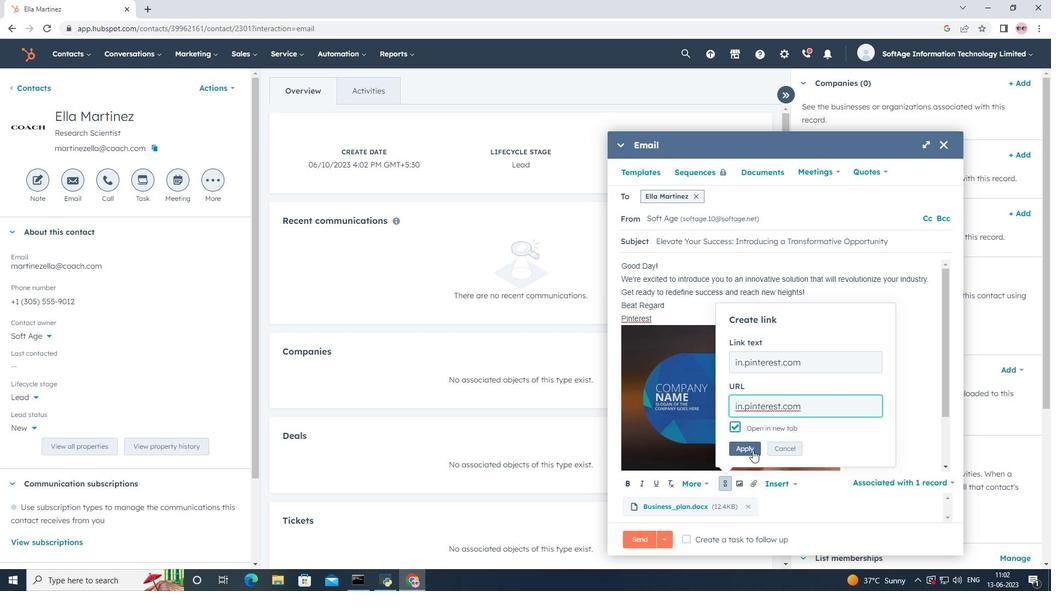 
Action: Mouse moved to (687, 537)
Screenshot: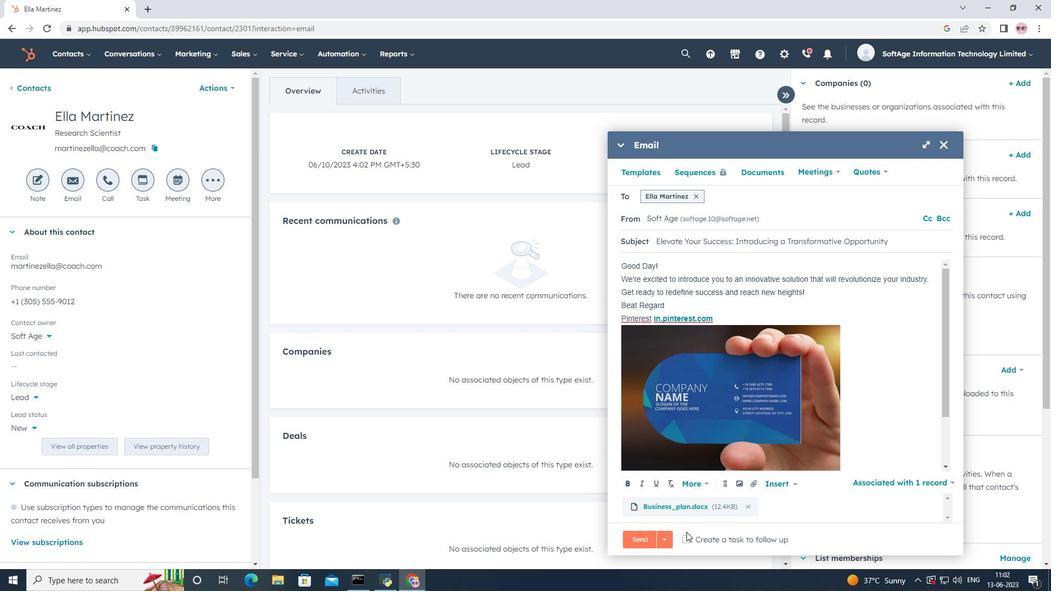 
Action: Mouse pressed left at (687, 537)
Screenshot: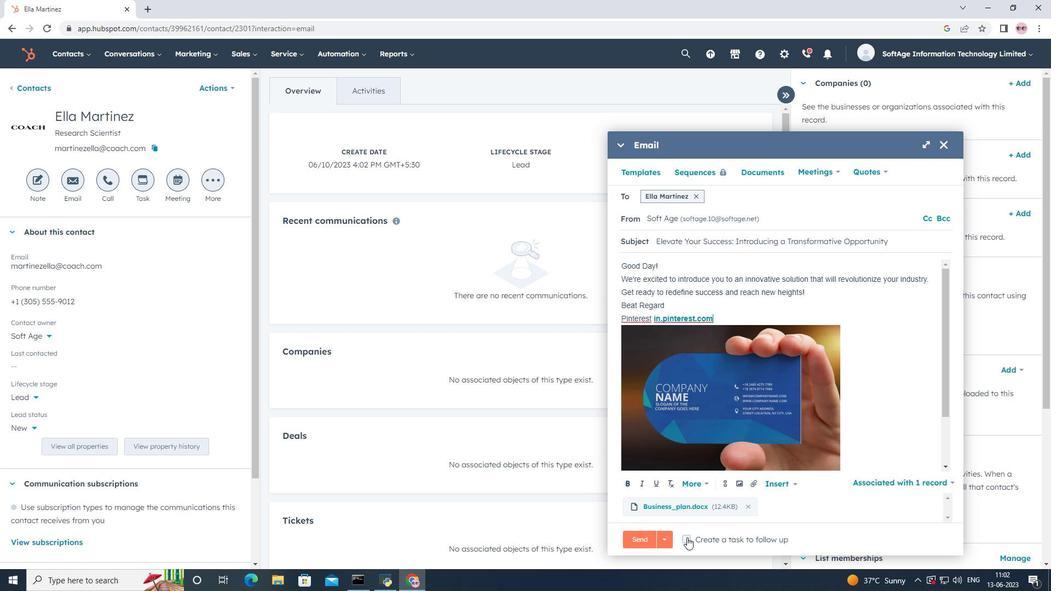 
Action: Mouse moved to (899, 539)
Screenshot: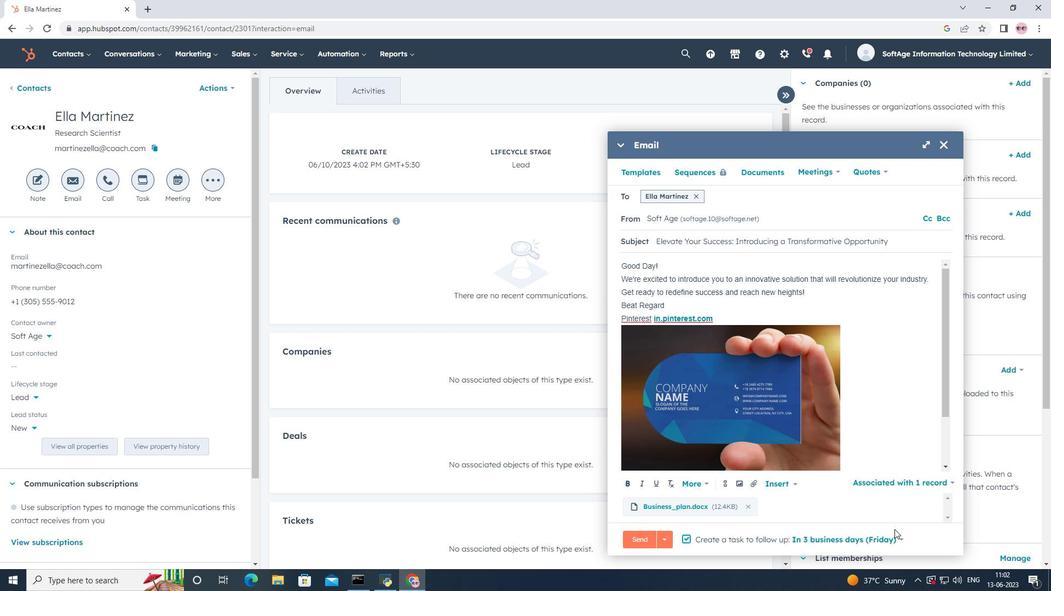 
Action: Mouse pressed left at (899, 539)
Screenshot: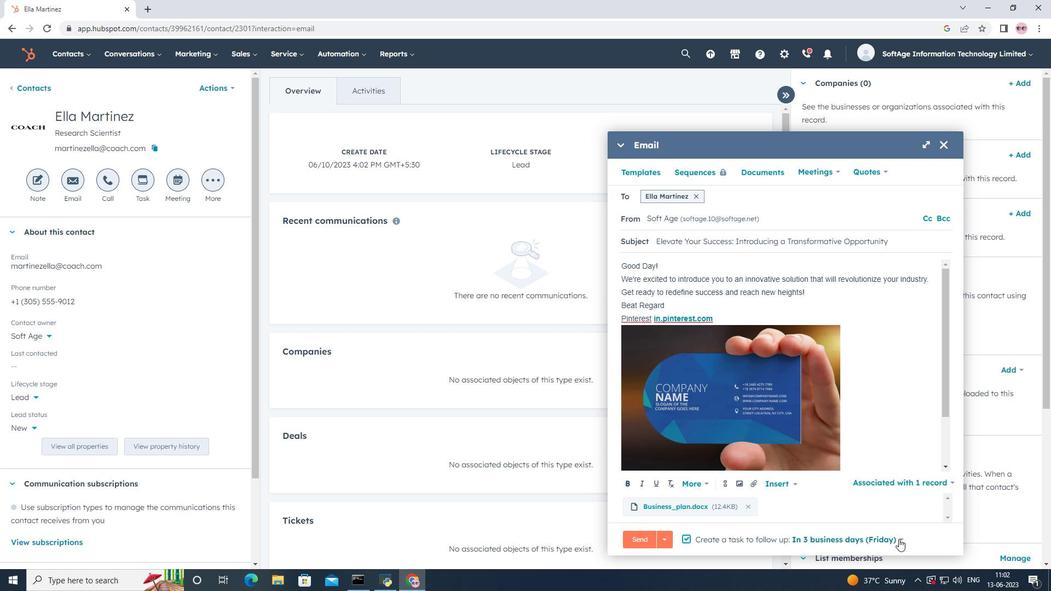 
Action: Mouse moved to (833, 497)
Screenshot: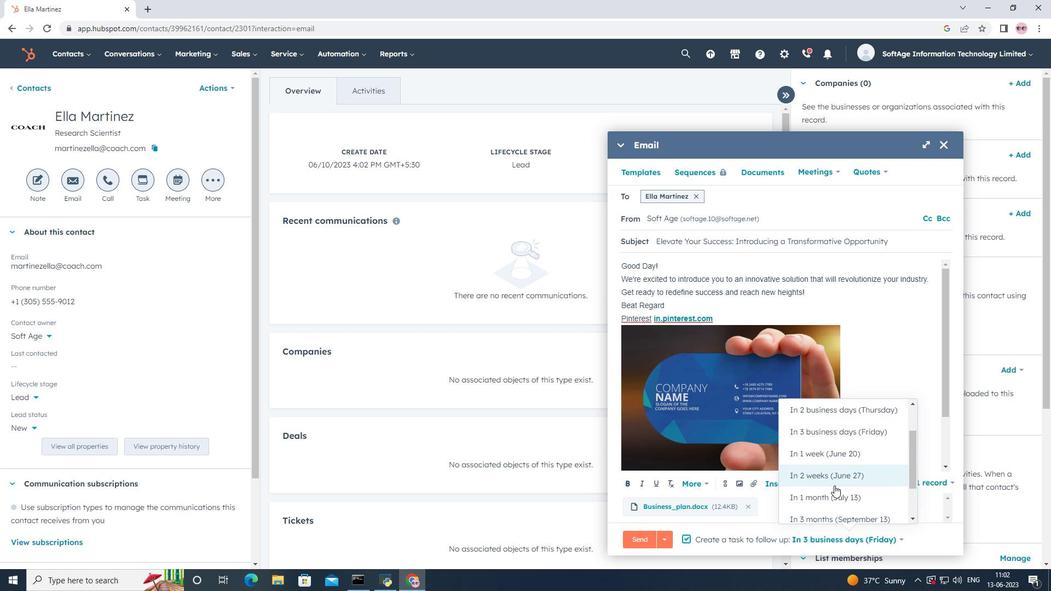 
Action: Mouse pressed left at (833, 497)
Screenshot: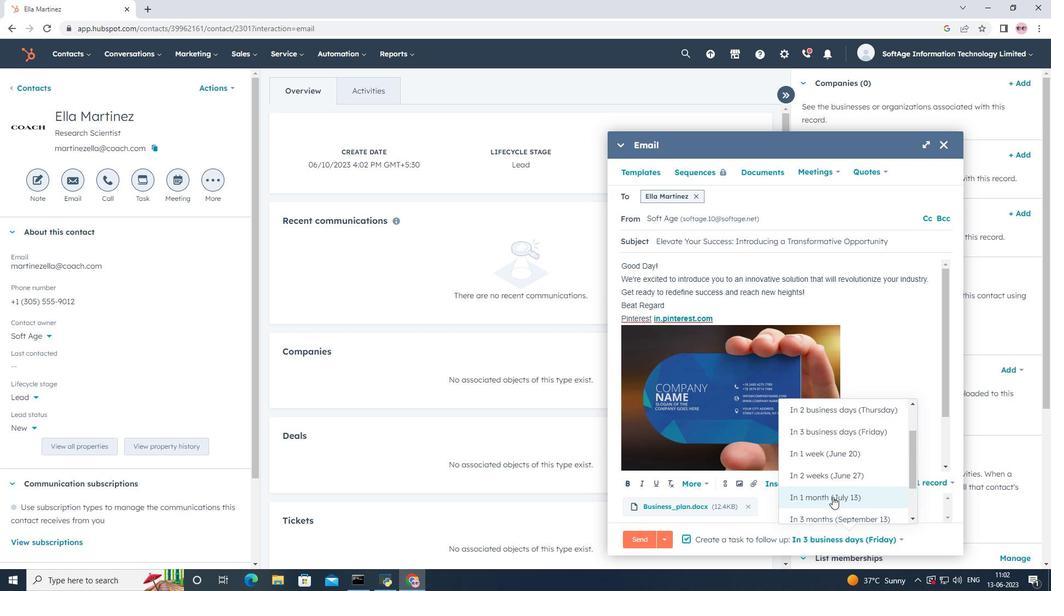 
Action: Mouse moved to (638, 539)
Screenshot: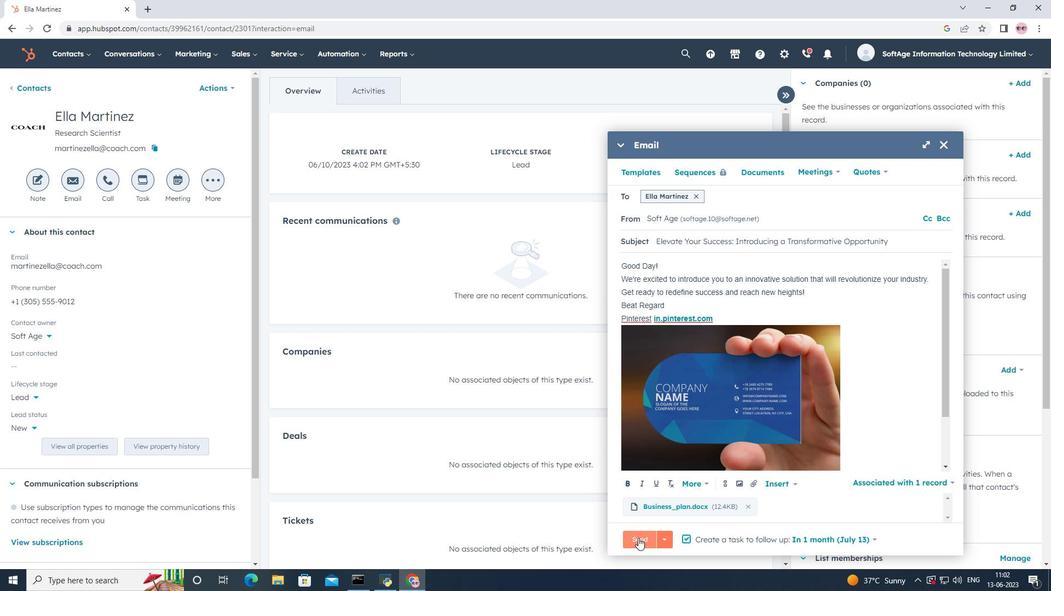 
Action: Mouse pressed left at (638, 539)
Screenshot: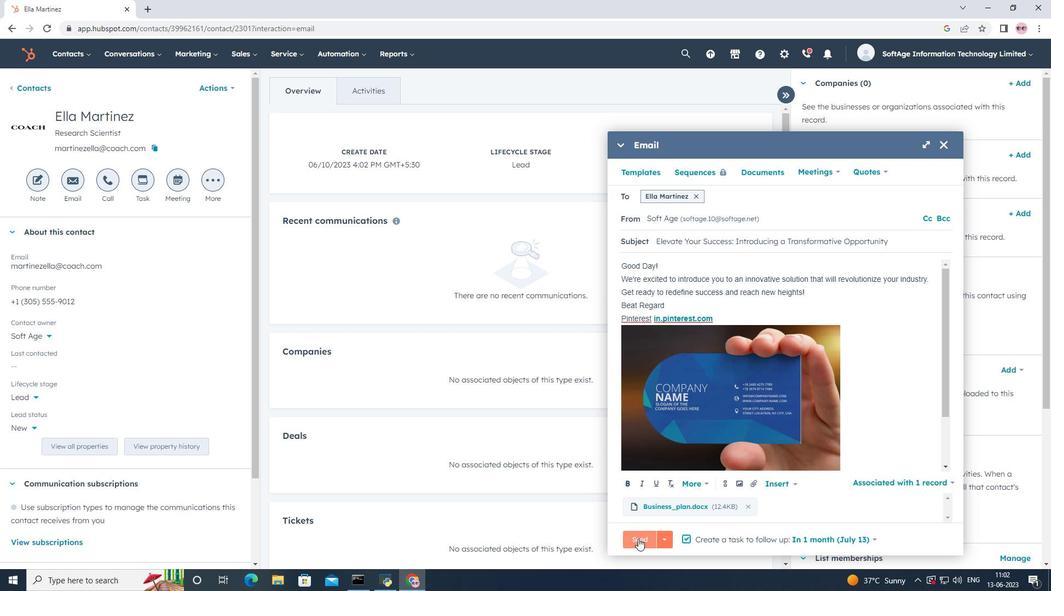 
Action: Mouse moved to (472, 282)
Screenshot: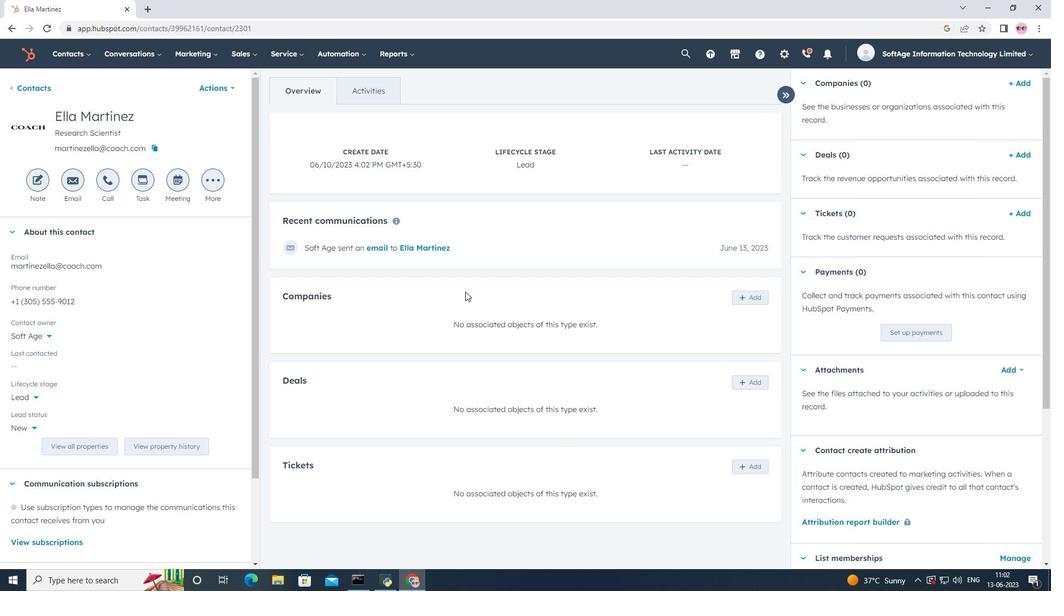 
Action: Mouse scrolled (472, 282) with delta (0, 0)
Screenshot: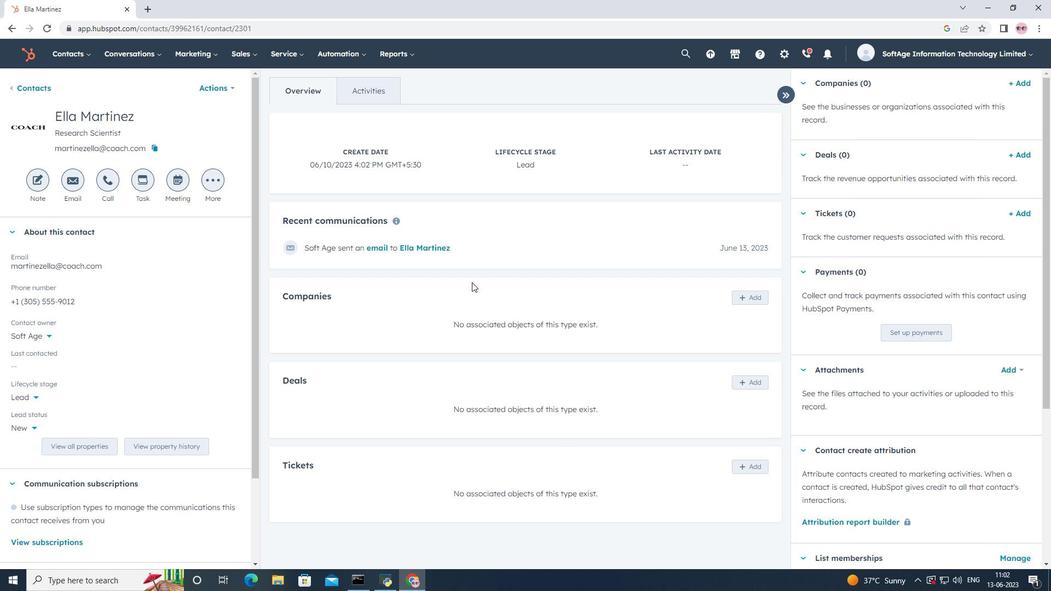 
Action: Mouse scrolled (472, 282) with delta (0, 0)
Screenshot: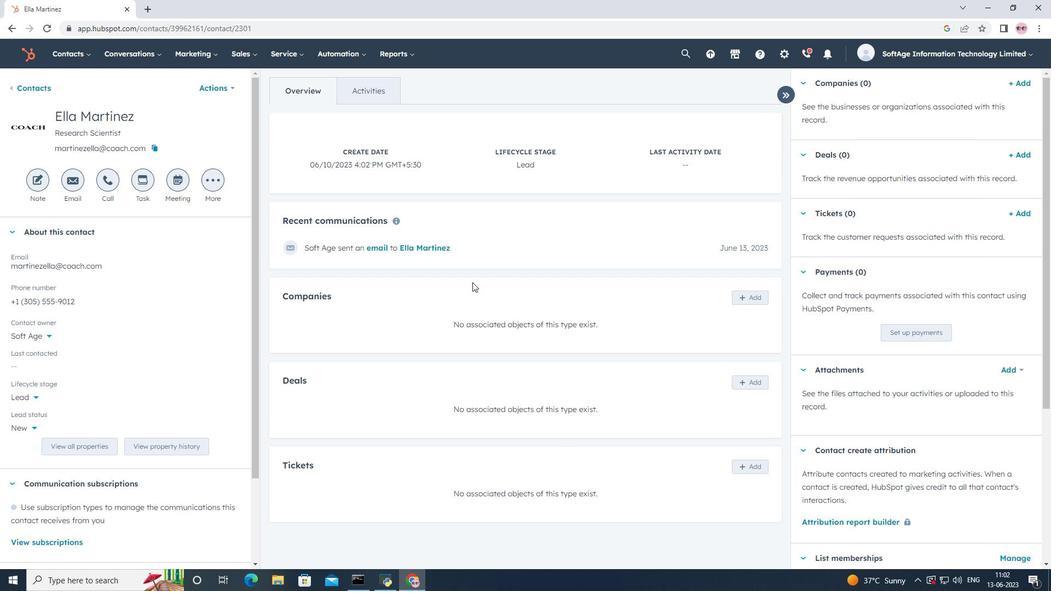 
Action: Mouse moved to (473, 282)
Screenshot: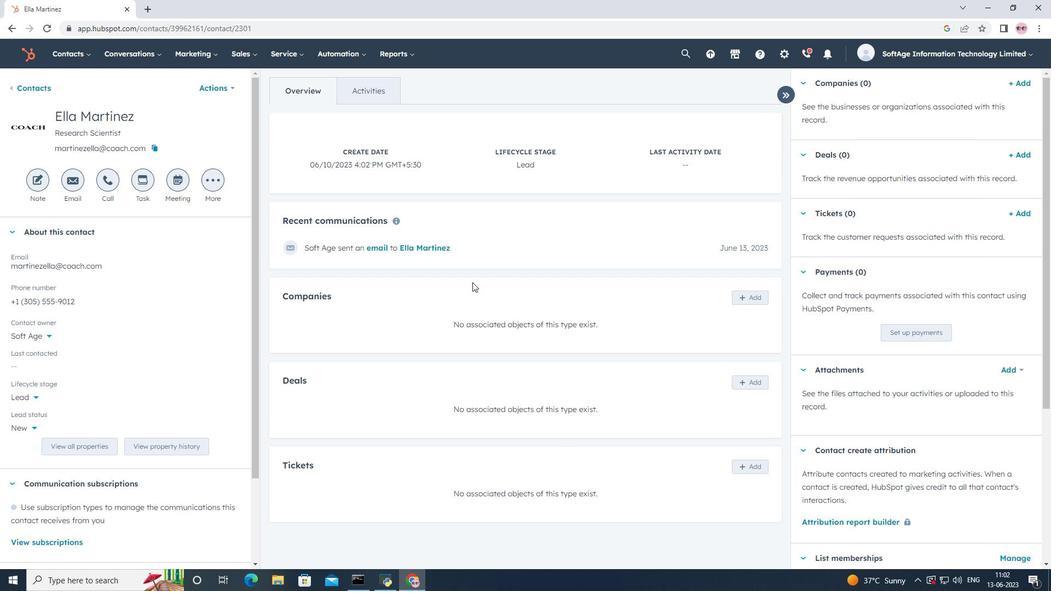 
Action: Mouse scrolled (473, 282) with delta (0, 0)
Screenshot: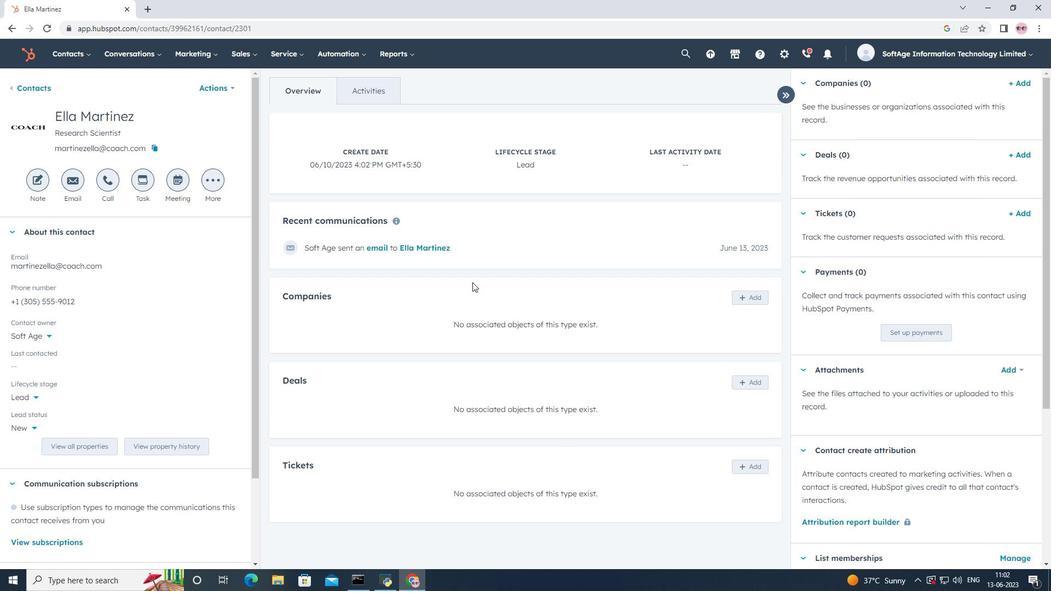 
Action: Mouse moved to (476, 285)
Screenshot: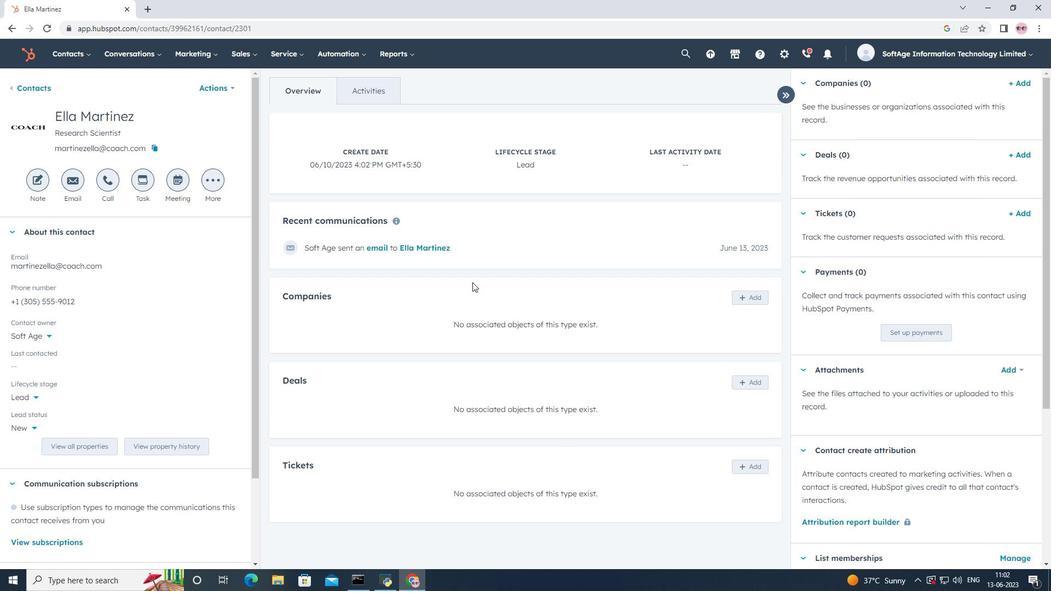 
Action: Mouse scrolled (476, 285) with delta (0, 0)
Screenshot: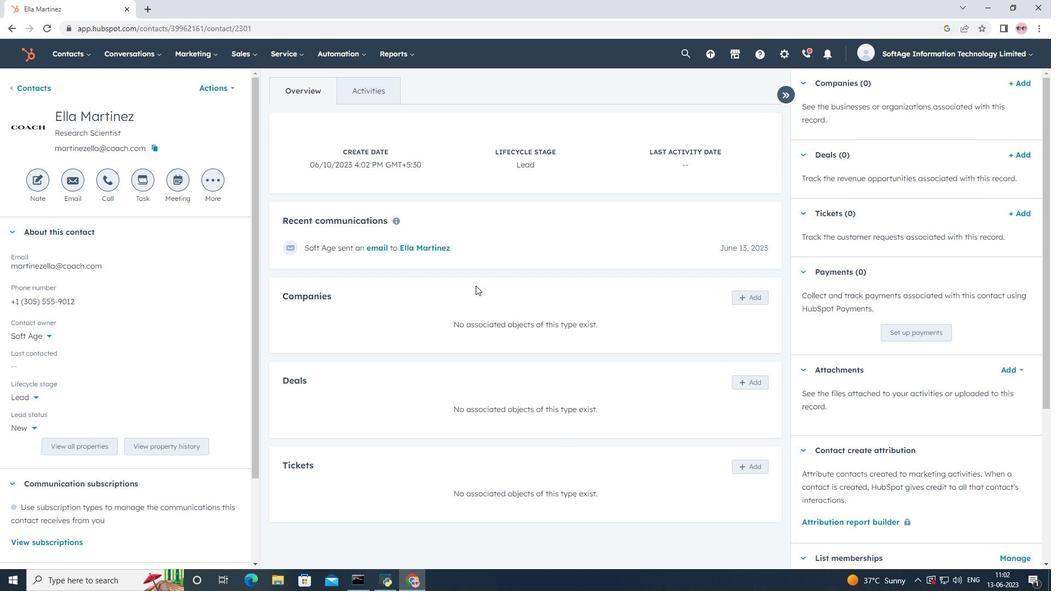 
Action: Mouse scrolled (476, 286) with delta (0, 0)
Screenshot: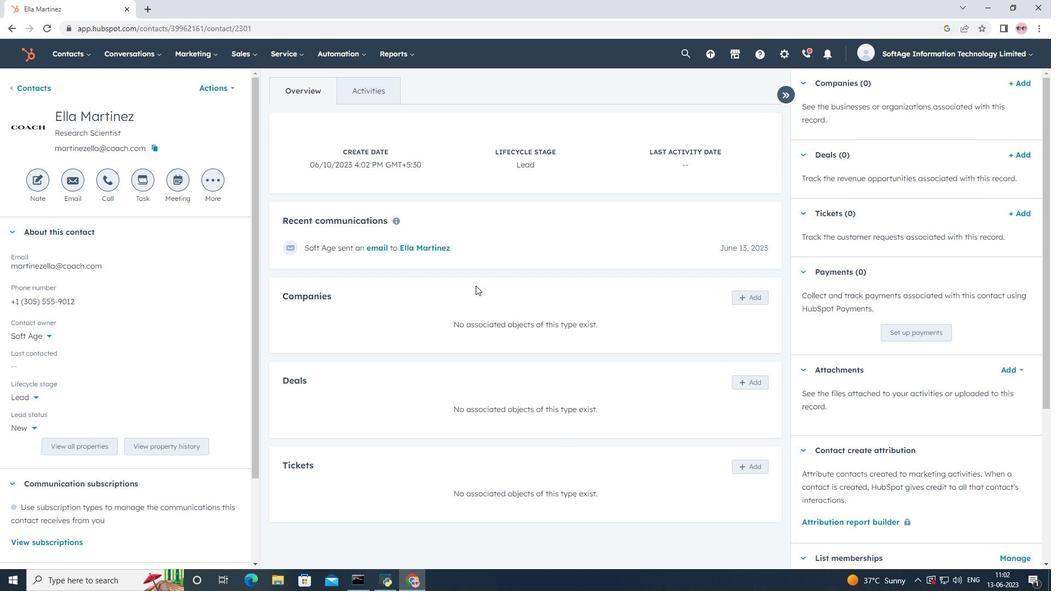 
Action: Mouse scrolled (476, 286) with delta (0, 0)
Screenshot: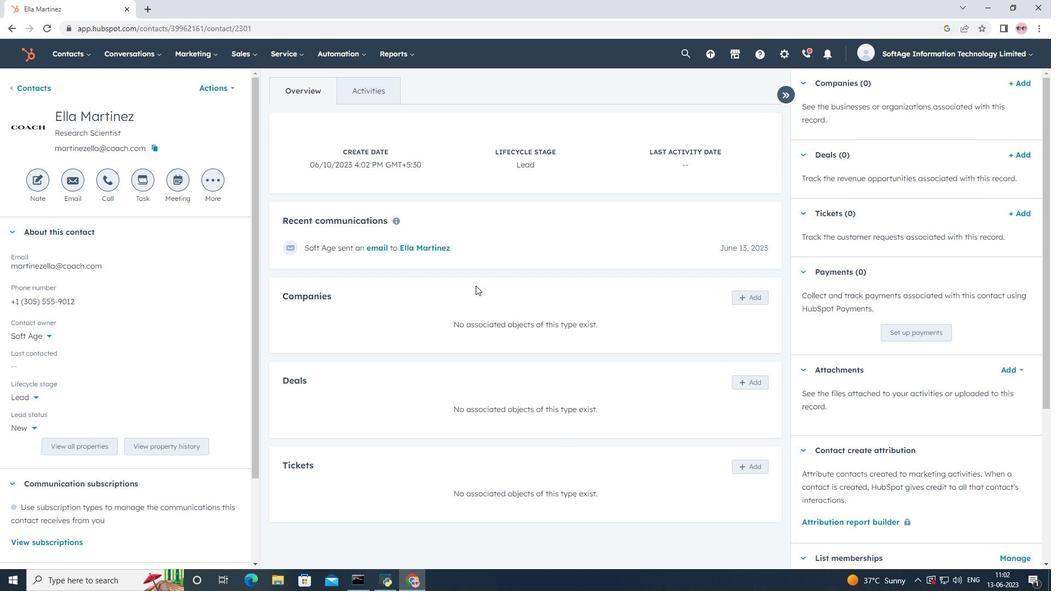 
Action: Mouse scrolled (476, 286) with delta (0, 0)
Screenshot: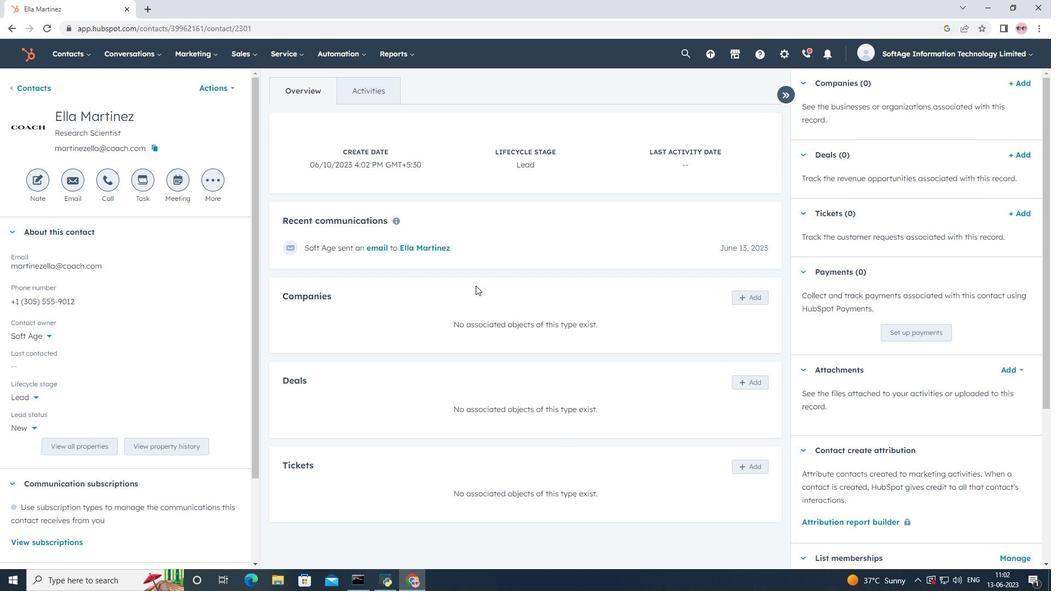 
Action: Mouse scrolled (476, 286) with delta (0, 0)
Screenshot: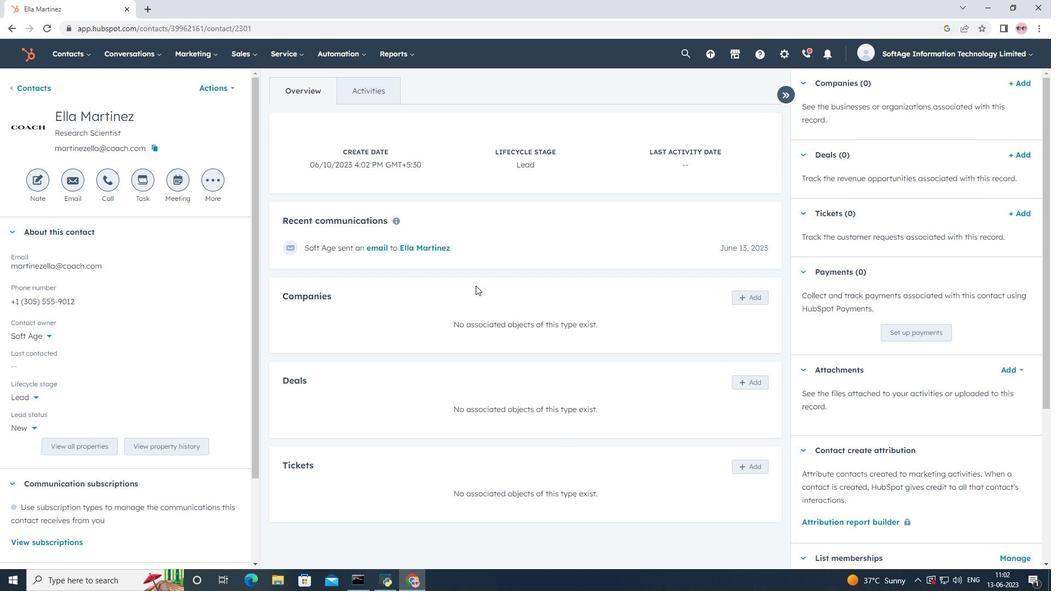 
